 Task: Create in the project ByteTech and in the Backlog issue 'Implement a new cloud-based payroll management system for a company with advanced payroll processing and reporting features' a child issue 'Kubernetes cluster network reliability remediation and reporting', and assign it to team member softage.2@softage.net. Create in the project ByteTech and in the Backlog issue 'Integrate a new geolocation feature into an existing mobile application to enhance user experience and personalization' a child issue 'Integration with compliance audit software', and assign it to team member softage.3@softage.net
Action: Mouse moved to (82, 185)
Screenshot: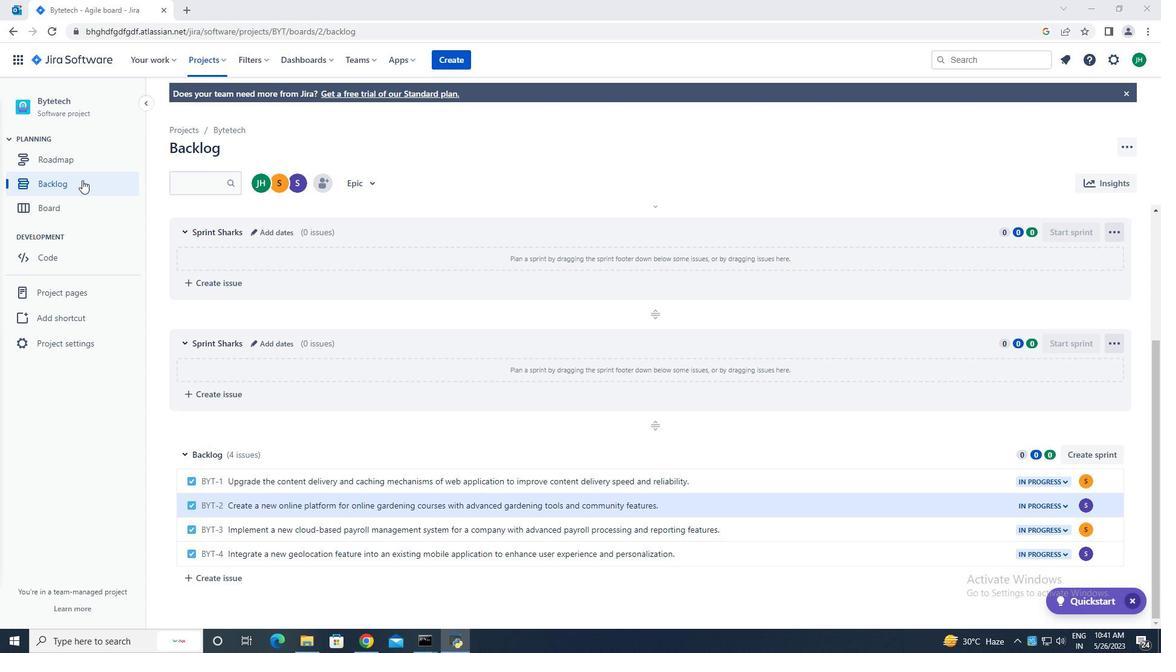 
Action: Mouse pressed left at (82, 185)
Screenshot: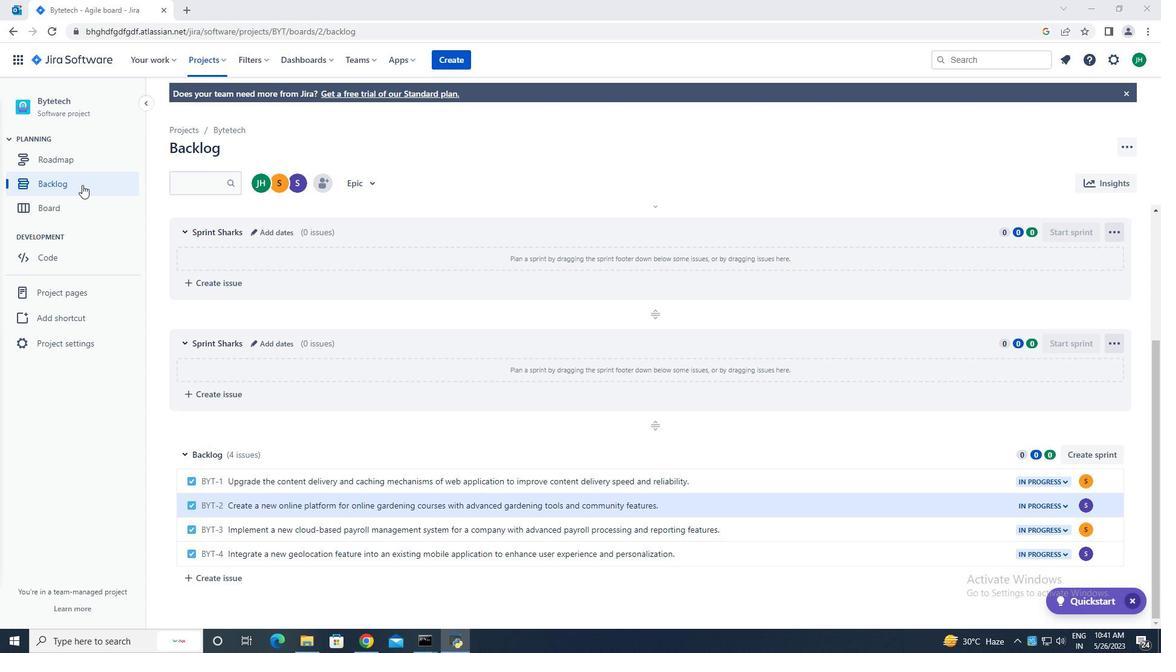 
Action: Mouse moved to (500, 420)
Screenshot: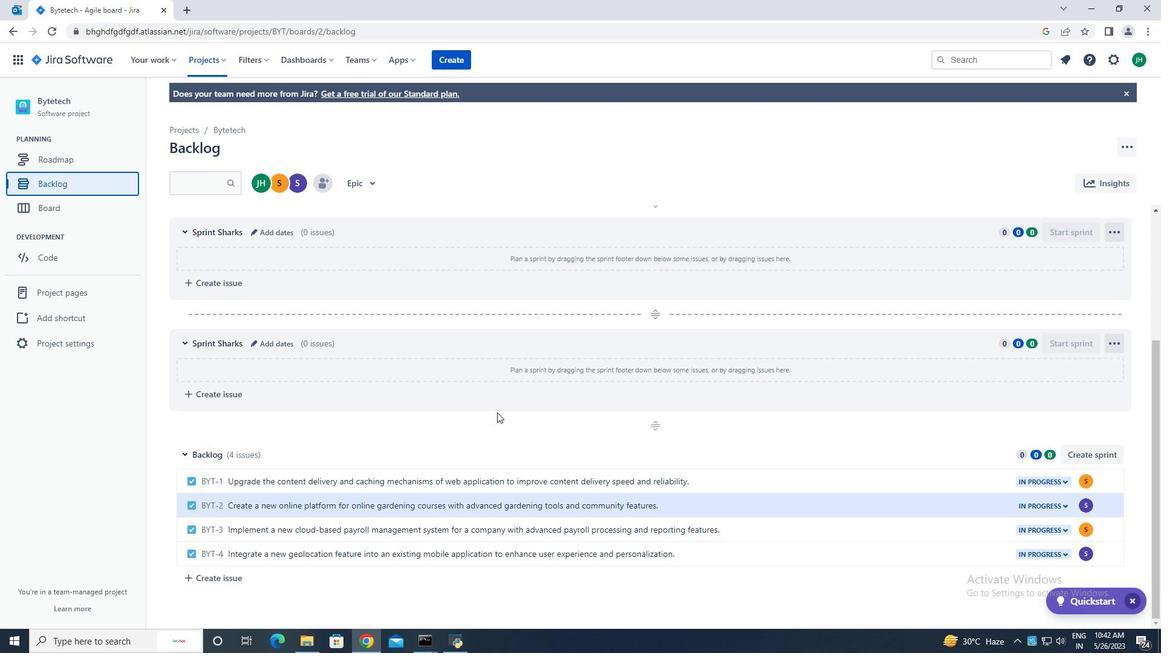 
Action: Mouse scrolled (500, 419) with delta (0, 0)
Screenshot: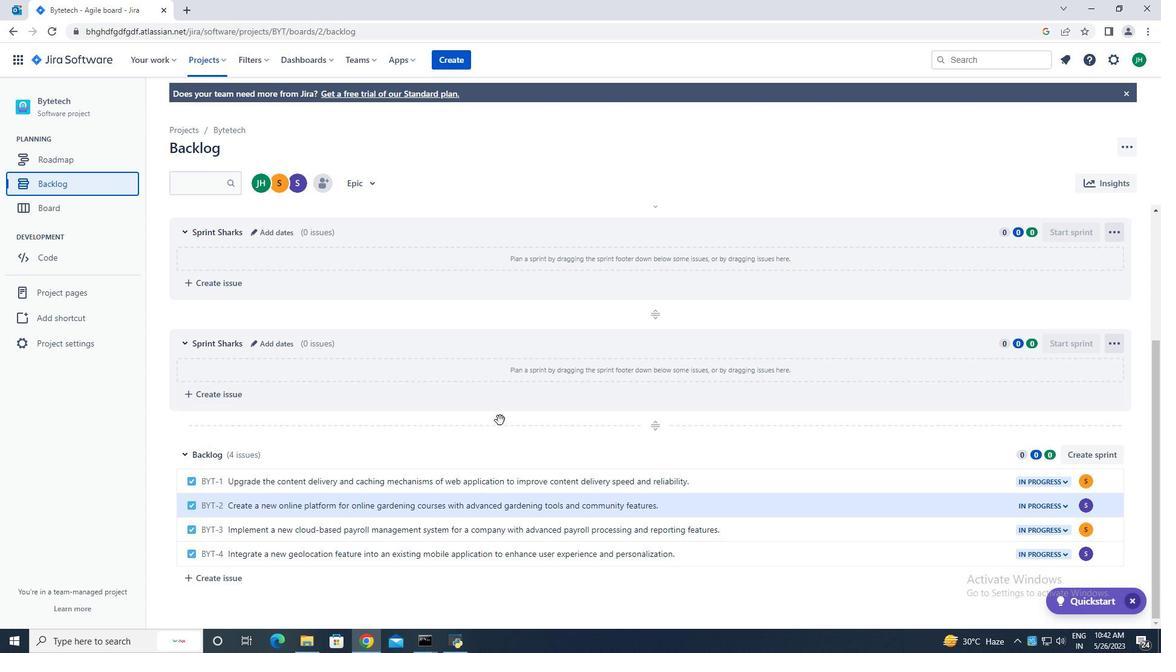 
Action: Mouse moved to (500, 420)
Screenshot: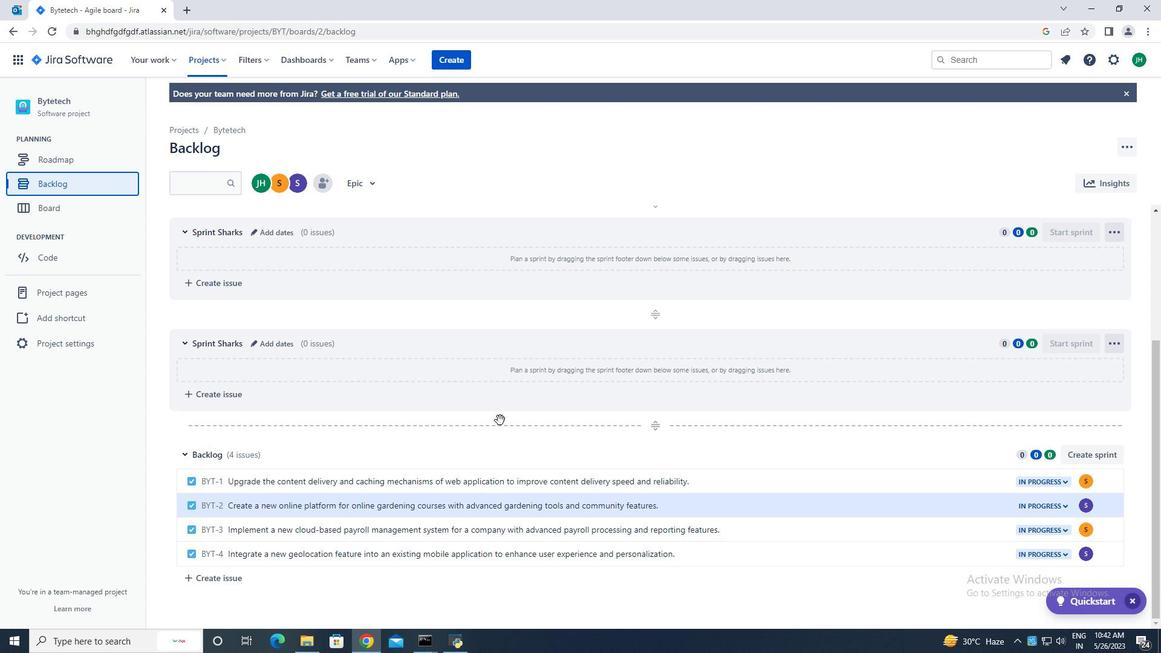 
Action: Mouse scrolled (500, 419) with delta (0, 0)
Screenshot: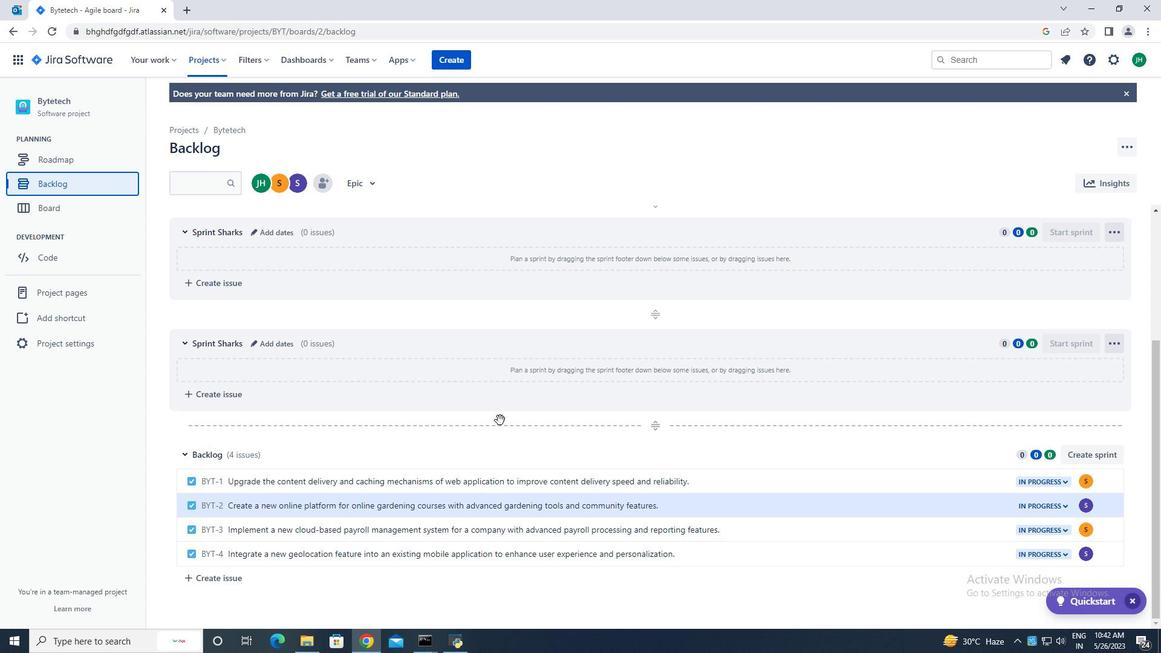 
Action: Mouse moved to (499, 420)
Screenshot: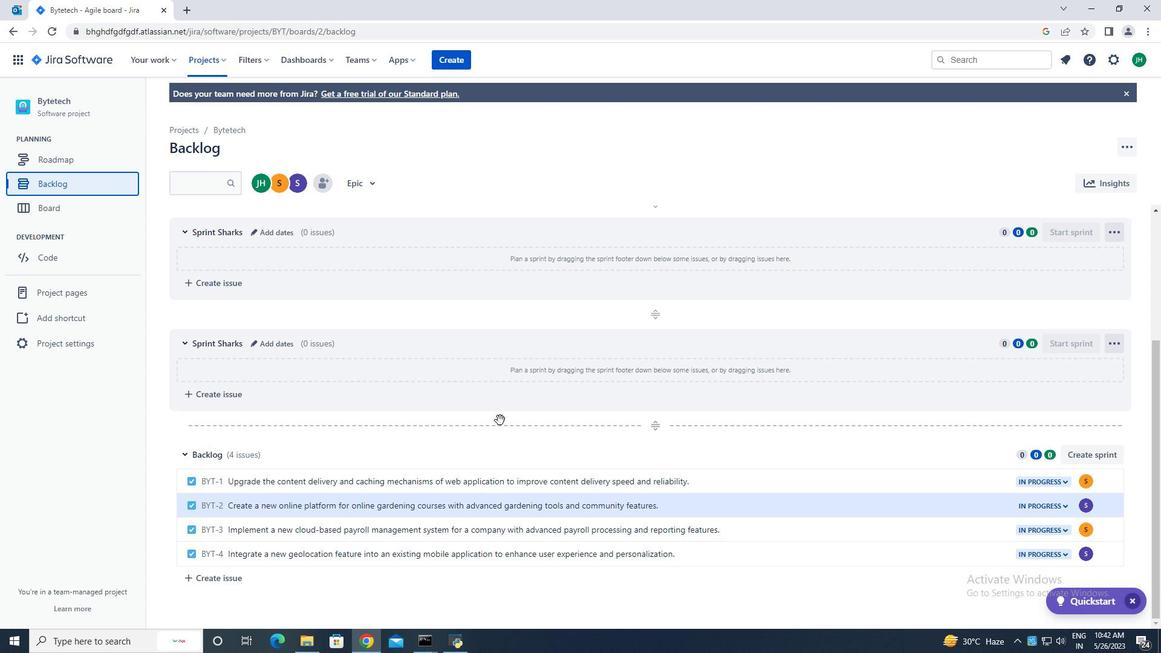
Action: Mouse scrolled (500, 419) with delta (0, 0)
Screenshot: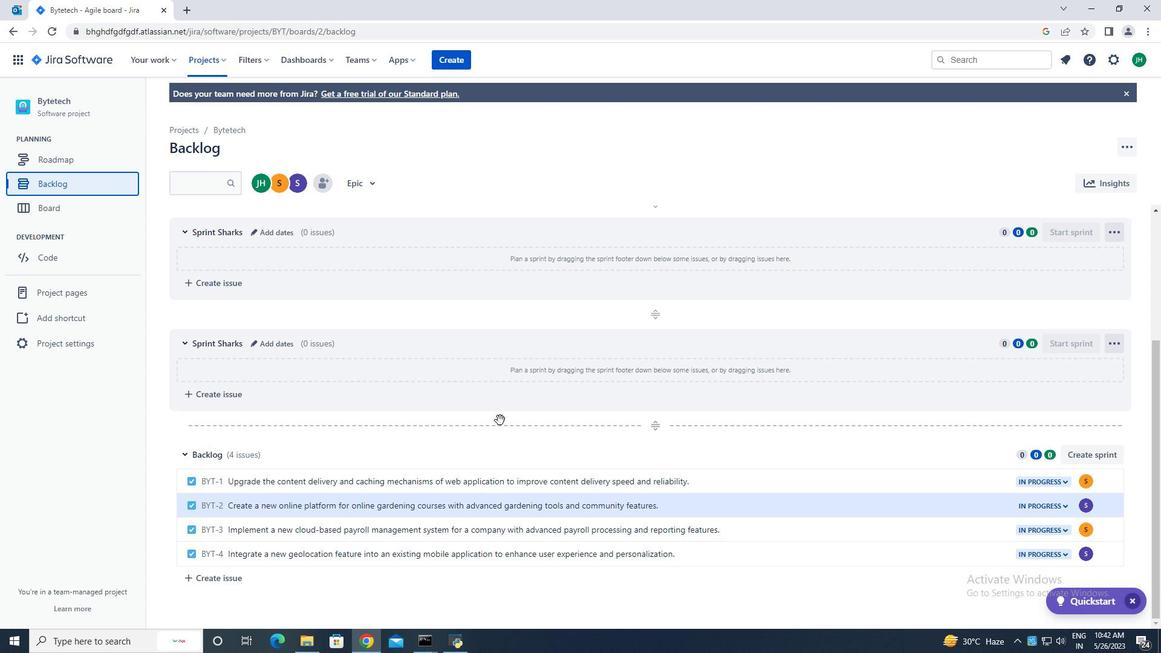 
Action: Mouse moved to (499, 420)
Screenshot: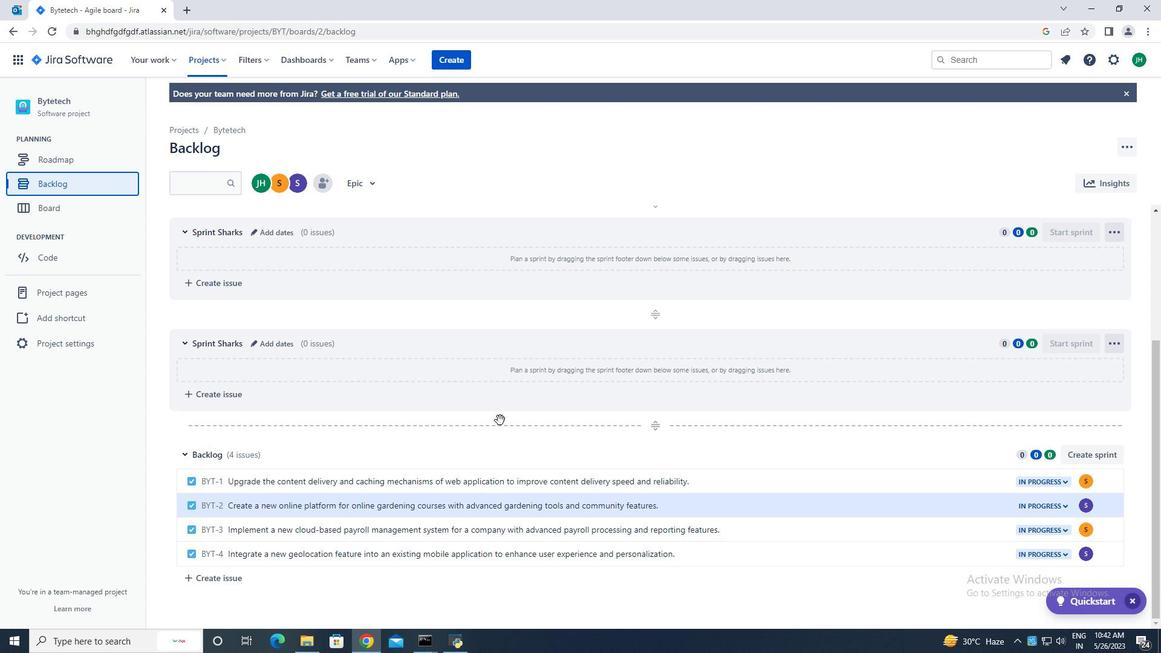 
Action: Mouse scrolled (499, 419) with delta (0, 0)
Screenshot: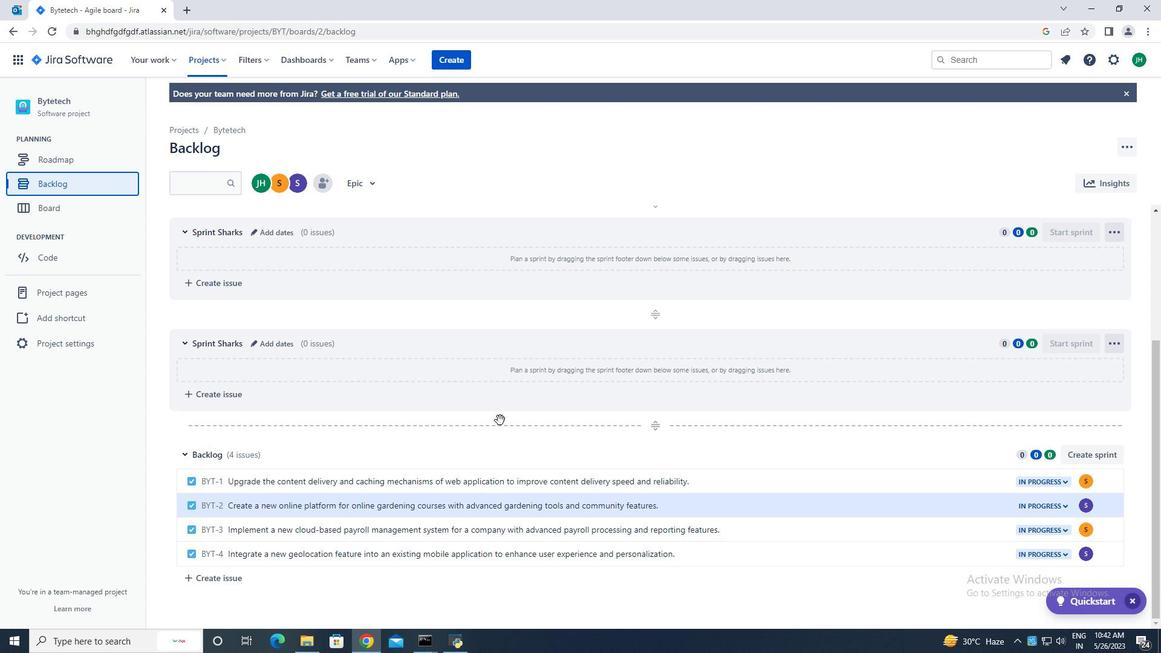 
Action: Mouse moved to (499, 420)
Screenshot: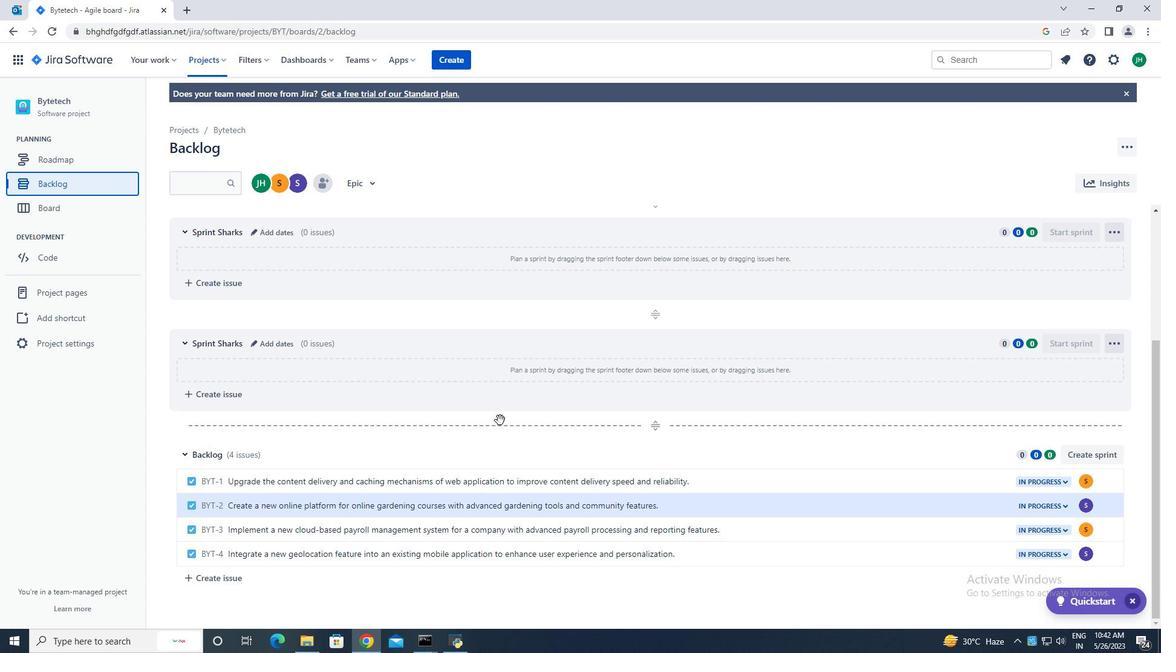 
Action: Mouse scrolled (499, 419) with delta (0, 0)
Screenshot: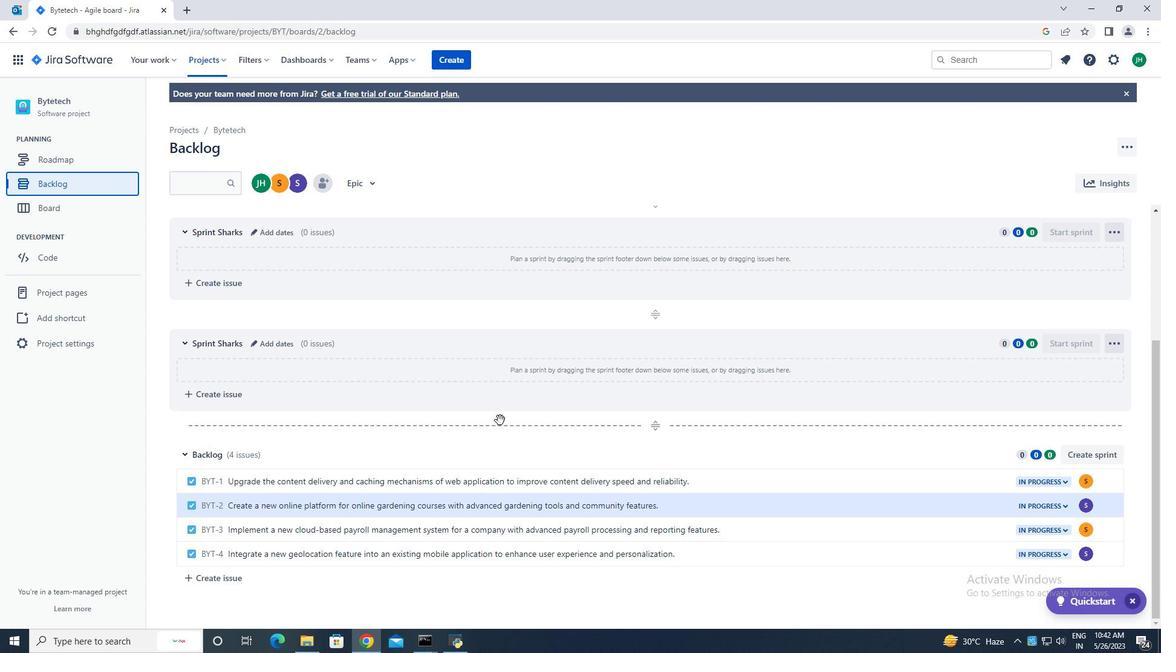 
Action: Mouse moved to (330, 450)
Screenshot: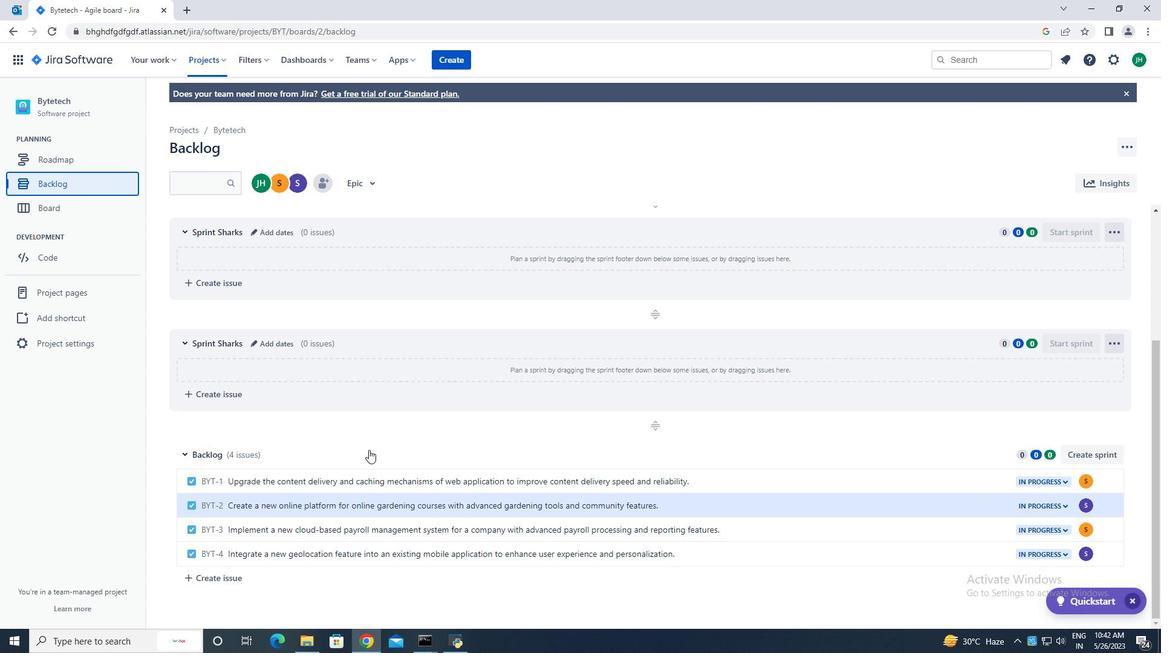 
Action: Mouse scrolled (330, 450) with delta (0, 0)
Screenshot: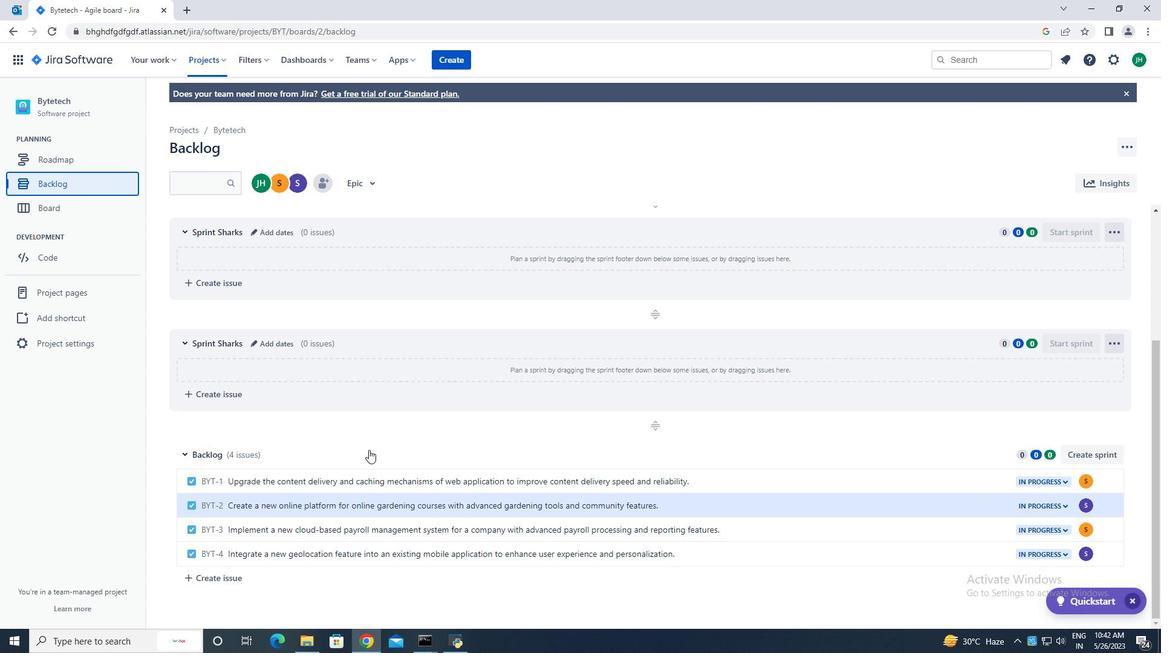 
Action: Mouse scrolled (330, 450) with delta (0, 0)
Screenshot: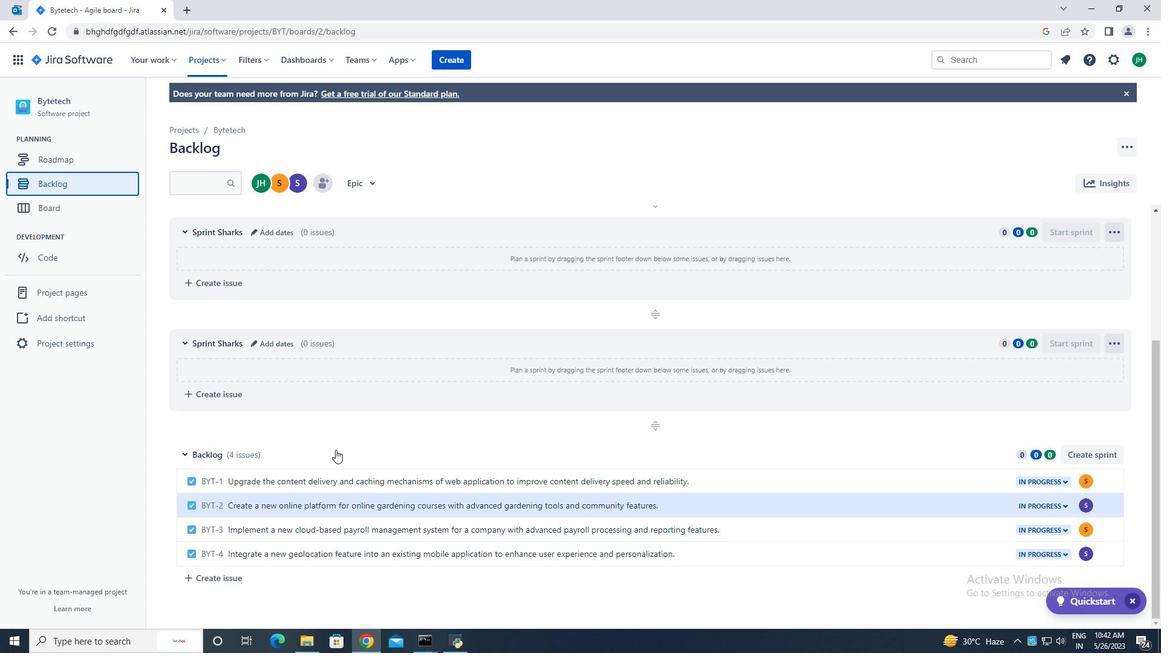 
Action: Mouse scrolled (330, 450) with delta (0, 0)
Screenshot: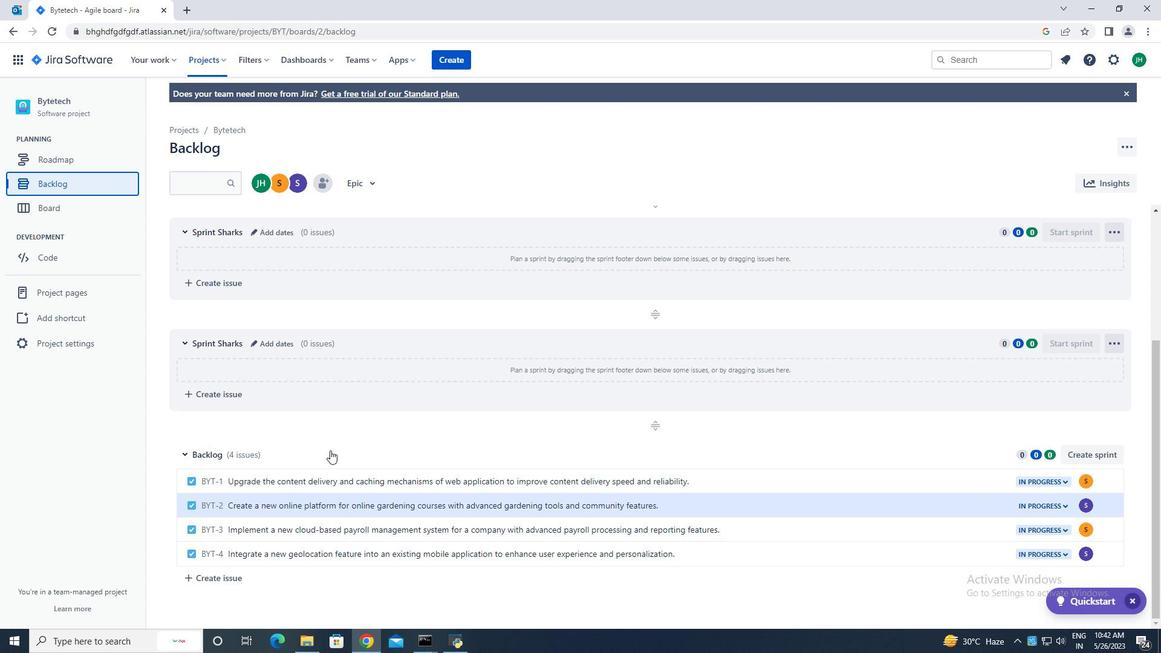 
Action: Mouse scrolled (330, 450) with delta (0, 0)
Screenshot: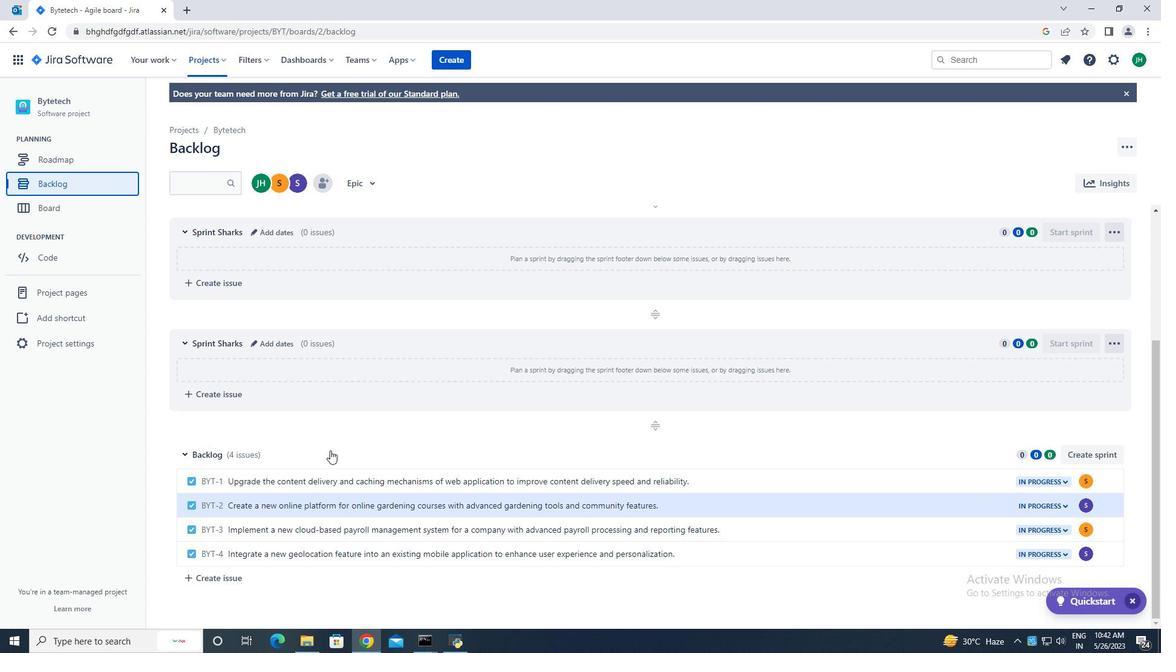 
Action: Mouse scrolled (330, 450) with delta (0, 0)
Screenshot: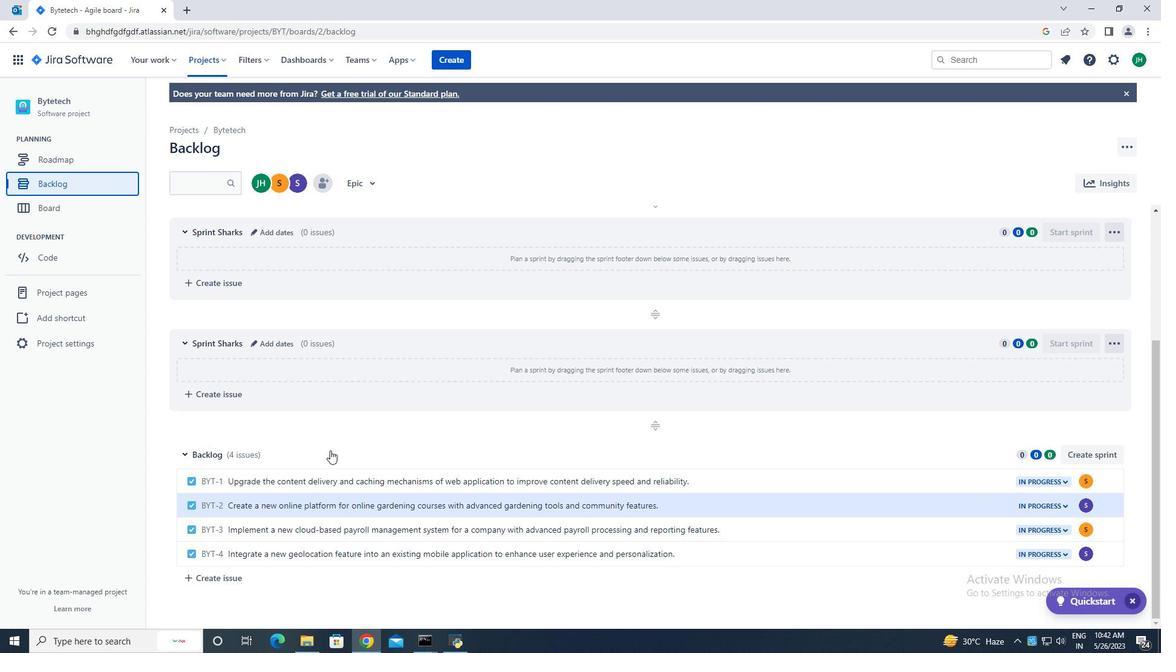 
Action: Mouse moved to (330, 445)
Screenshot: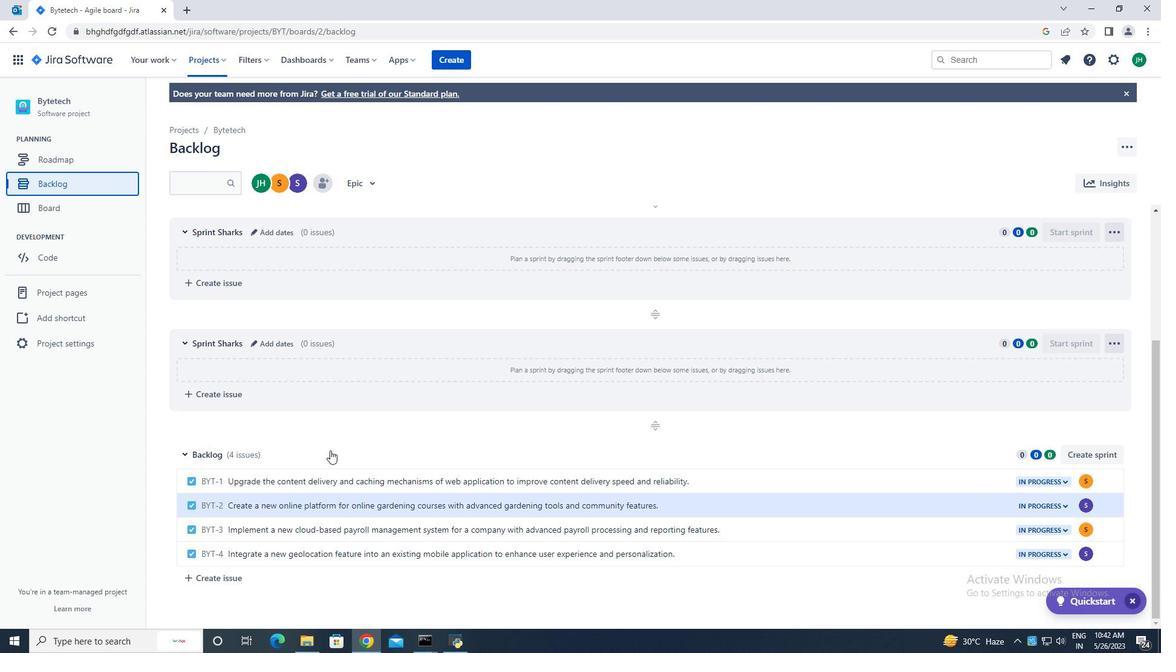 
Action: Mouse scrolled (330, 445) with delta (0, 0)
Screenshot: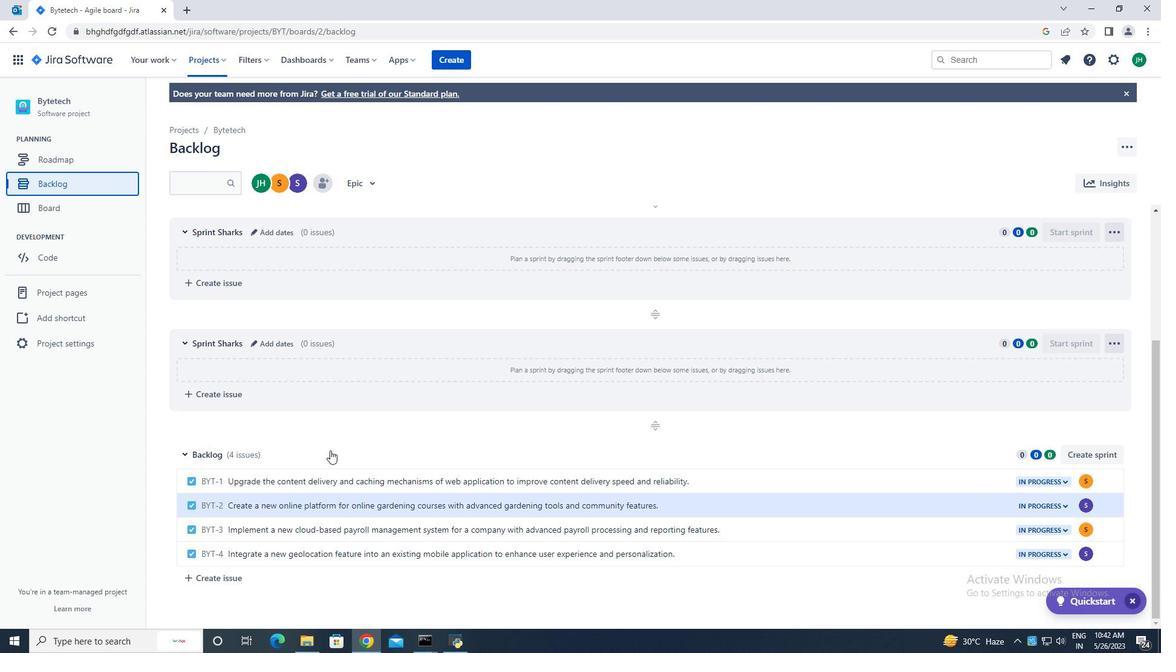 
Action: Mouse scrolled (330, 445) with delta (0, 0)
Screenshot: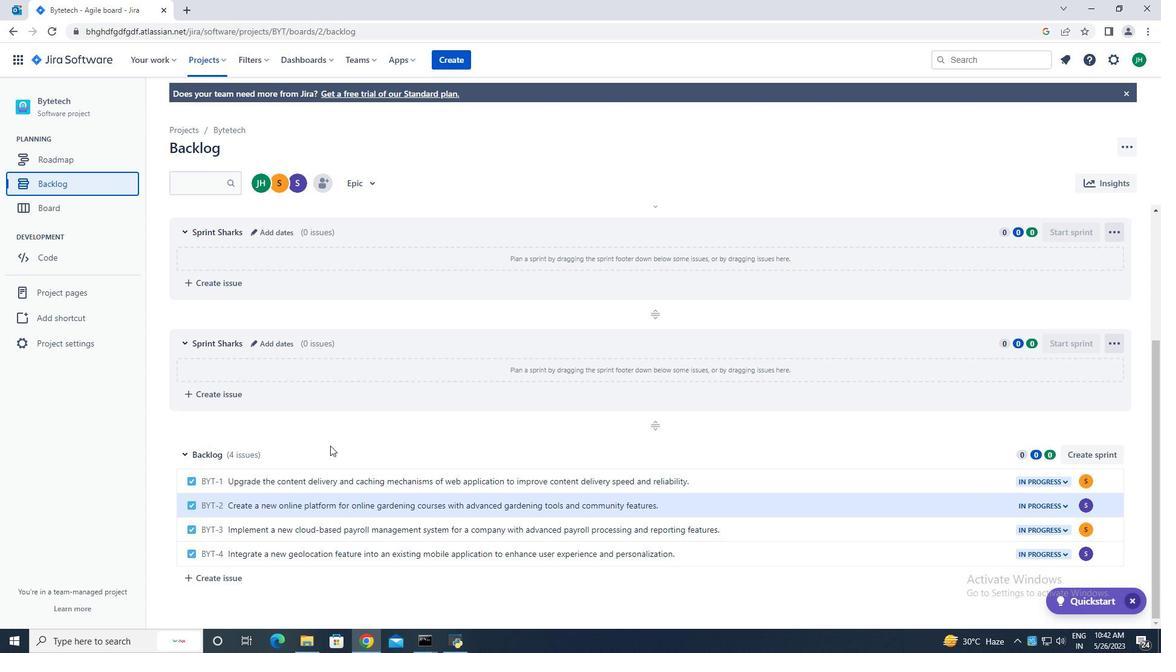 
Action: Mouse scrolled (330, 445) with delta (0, 0)
Screenshot: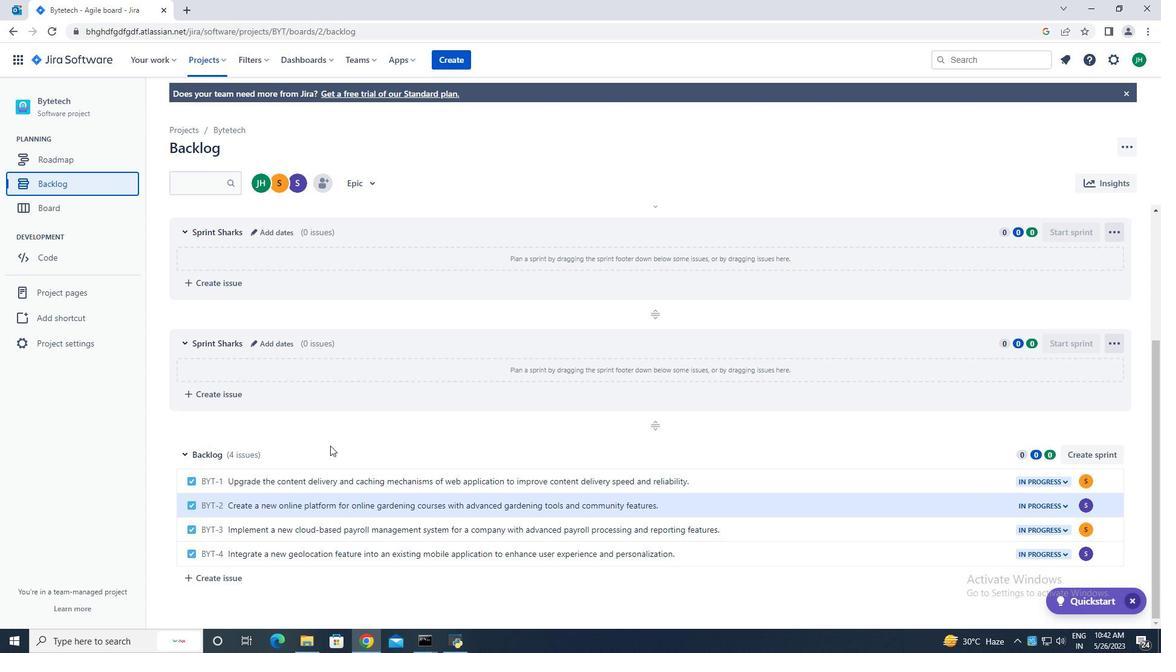 
Action: Mouse scrolled (330, 445) with delta (0, 0)
Screenshot: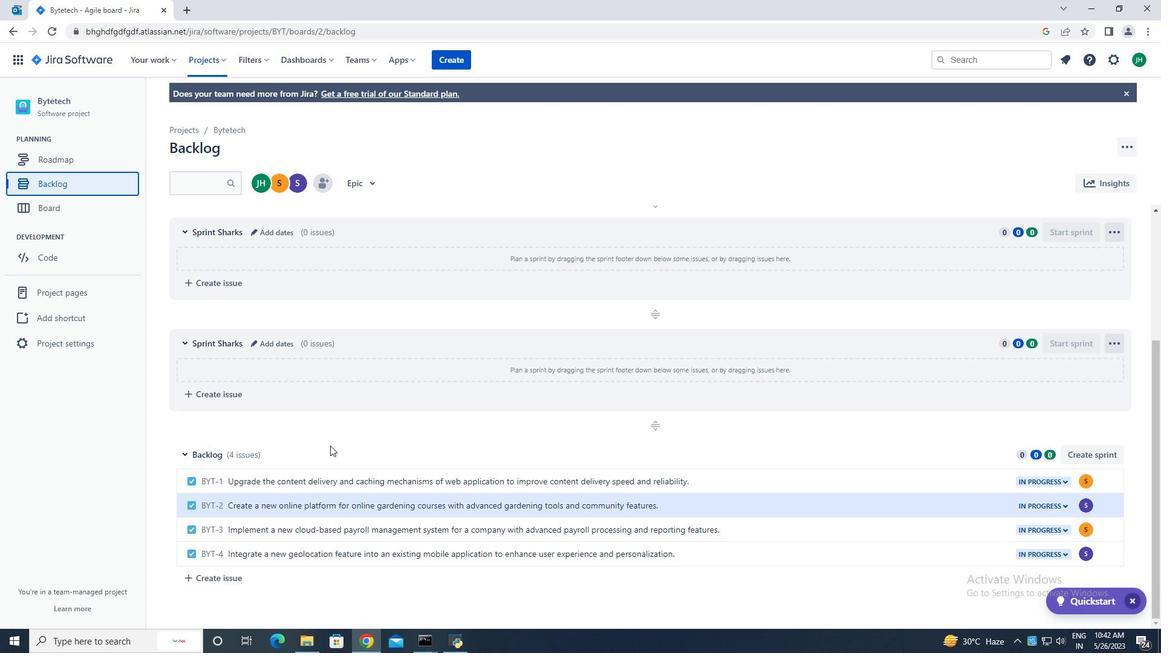 
Action: Mouse moved to (959, 531)
Screenshot: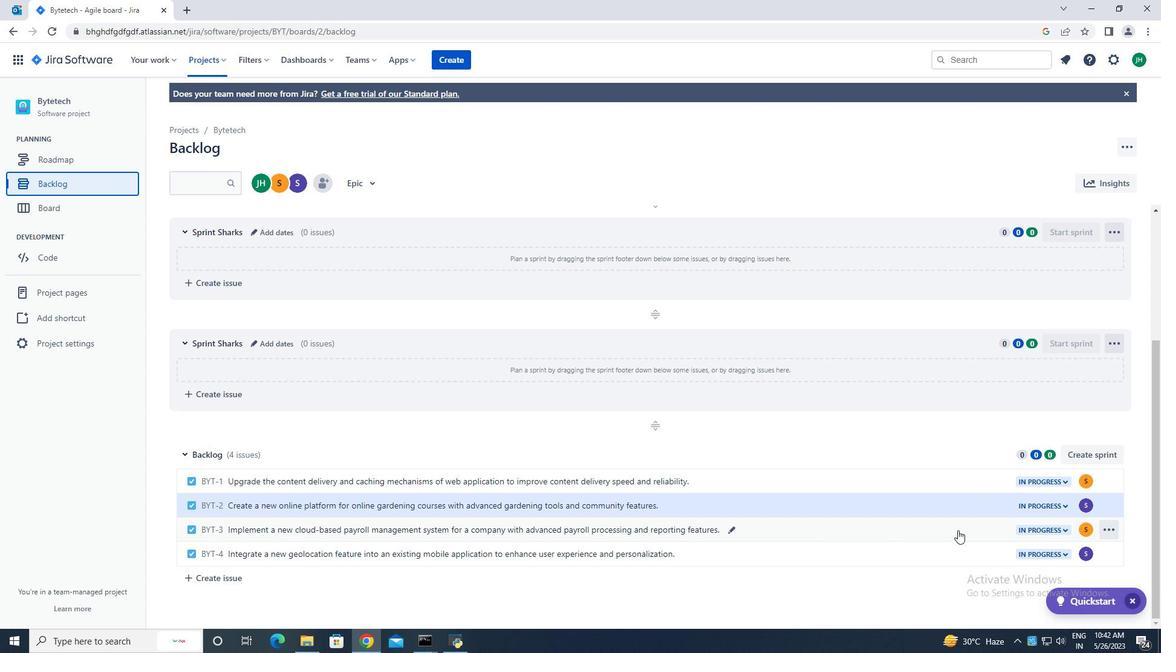 
Action: Mouse pressed left at (959, 531)
Screenshot: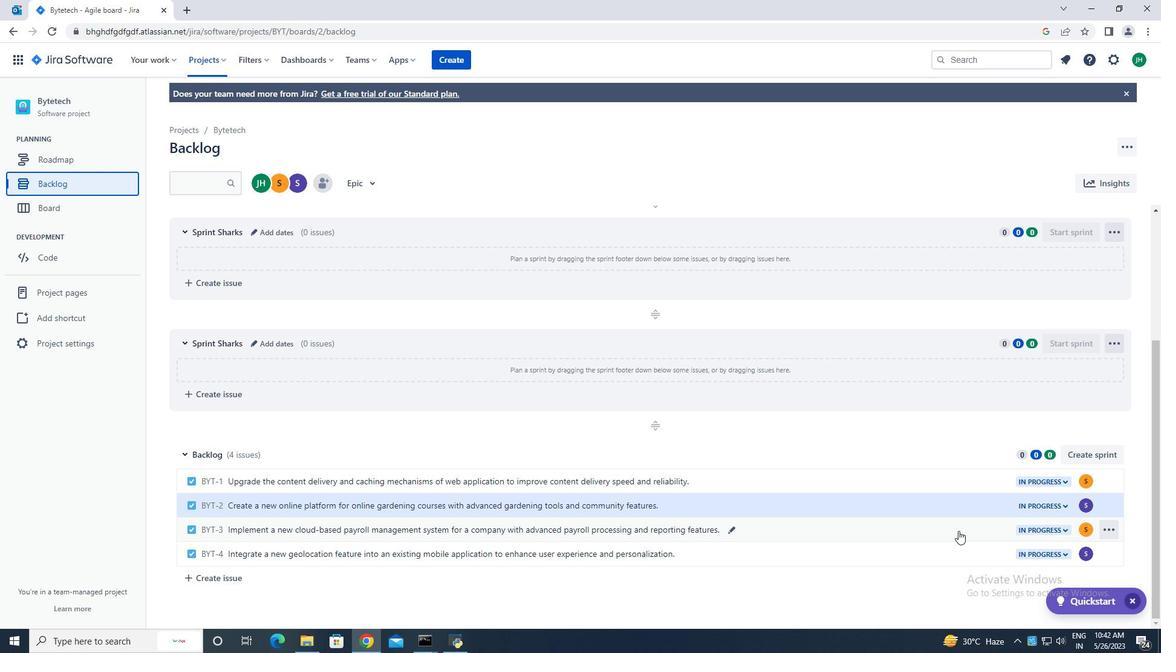 
Action: Mouse moved to (952, 323)
Screenshot: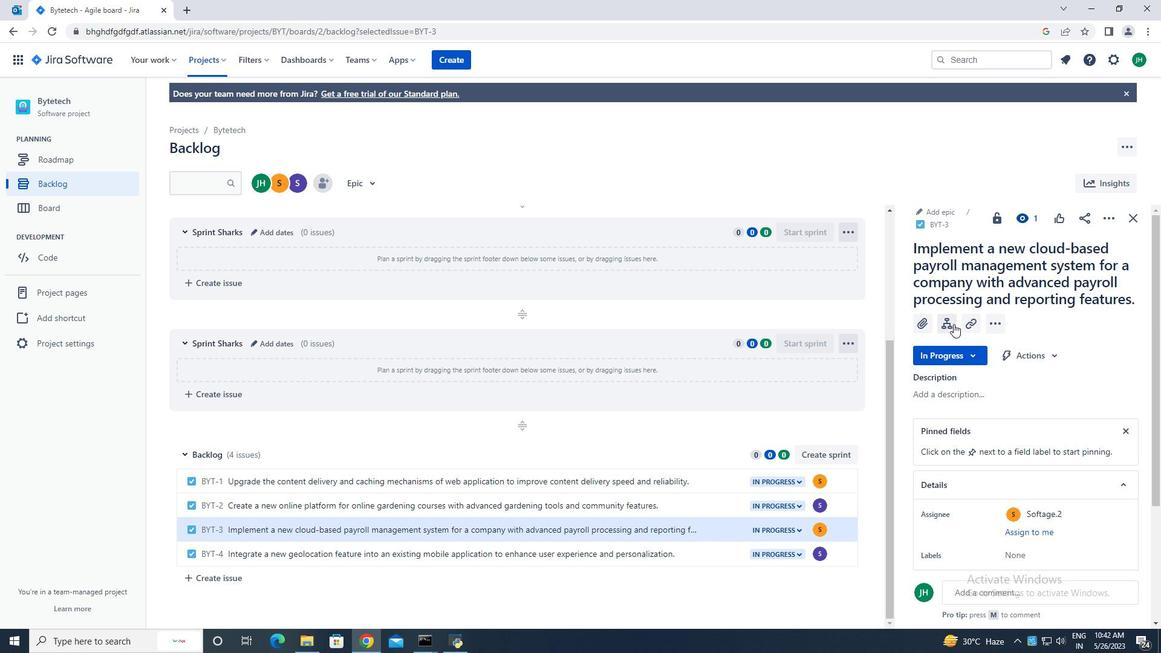 
Action: Mouse pressed left at (952, 323)
Screenshot: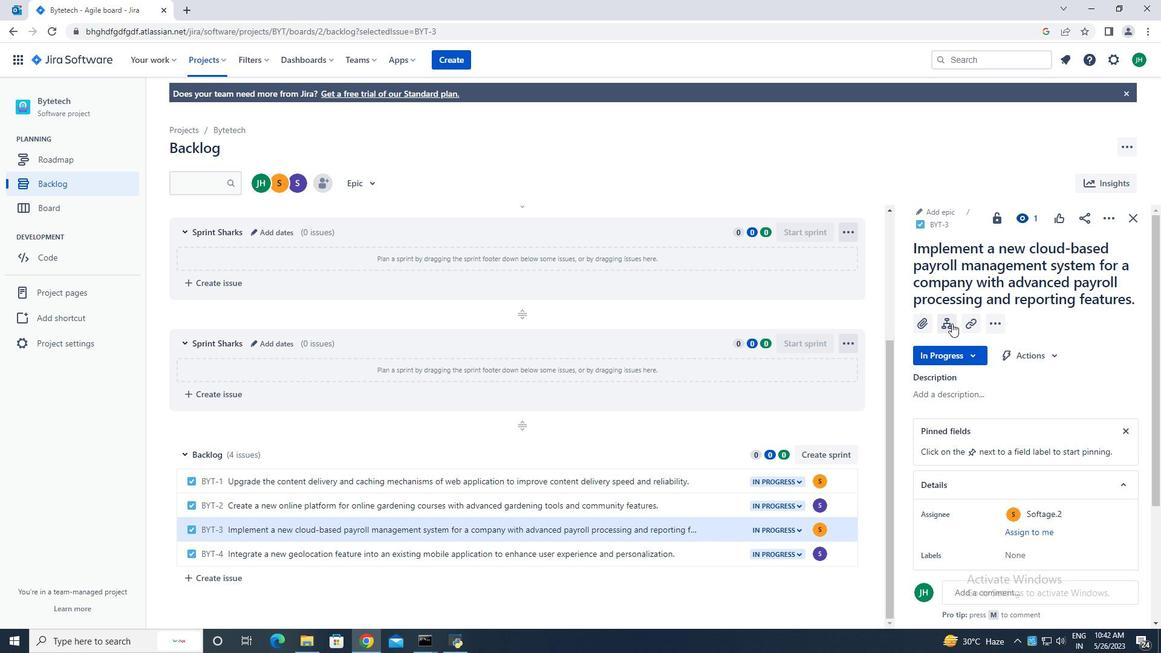 
Action: Mouse moved to (960, 407)
Screenshot: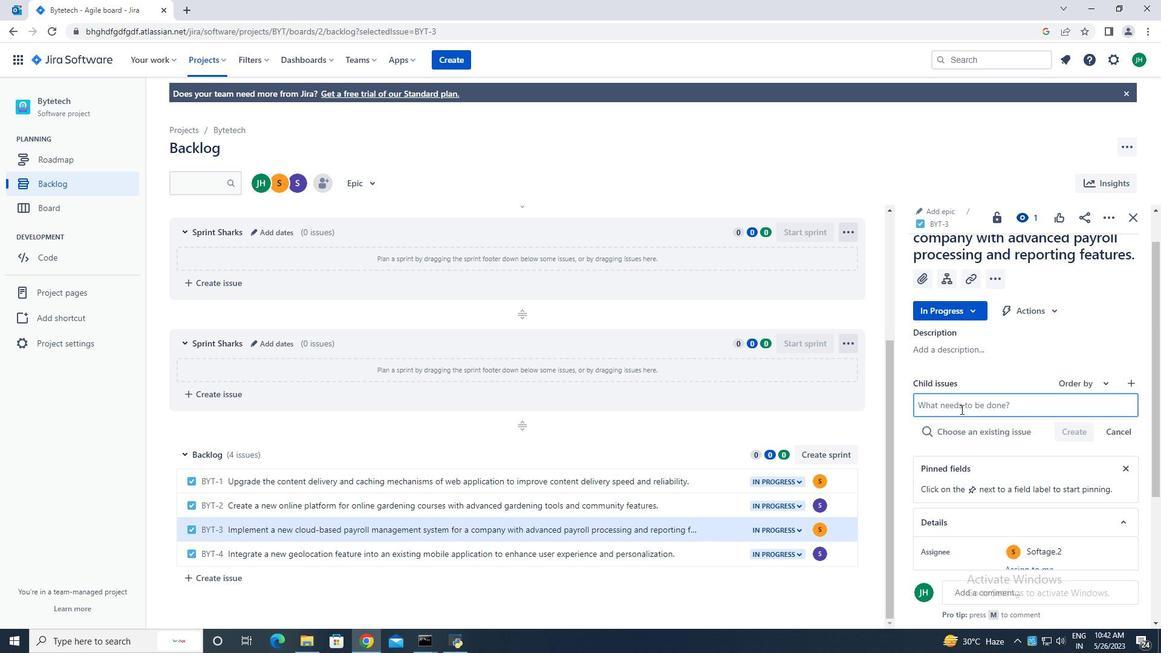 
Action: Mouse pressed left at (960, 407)
Screenshot: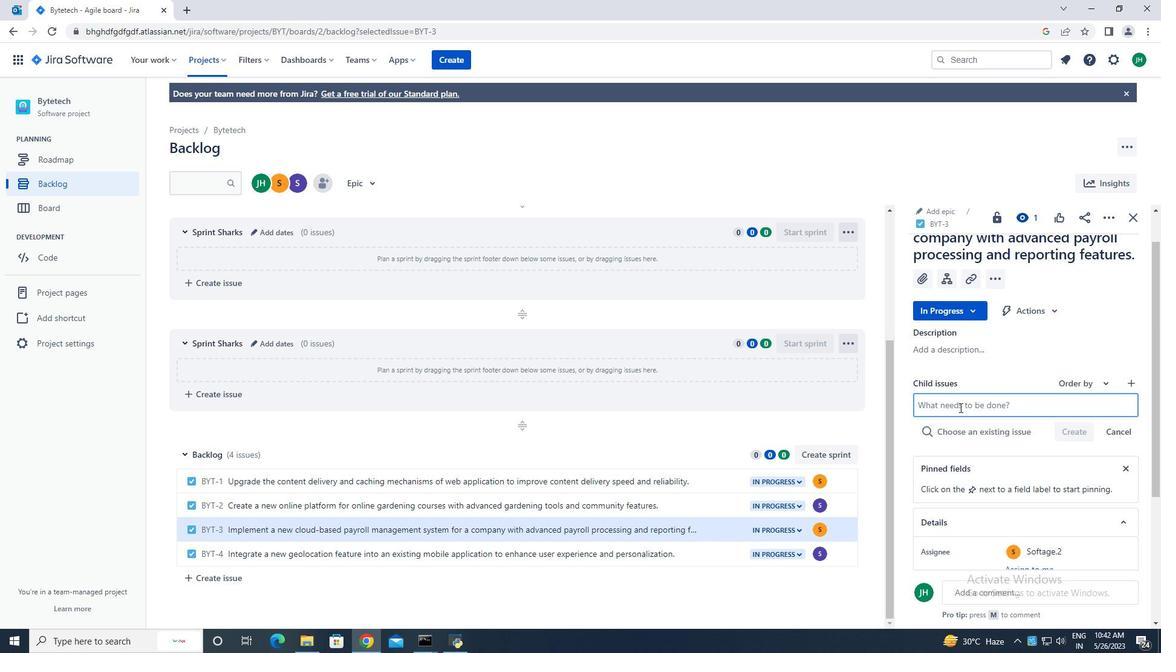 
Action: Mouse moved to (959, 407)
Screenshot: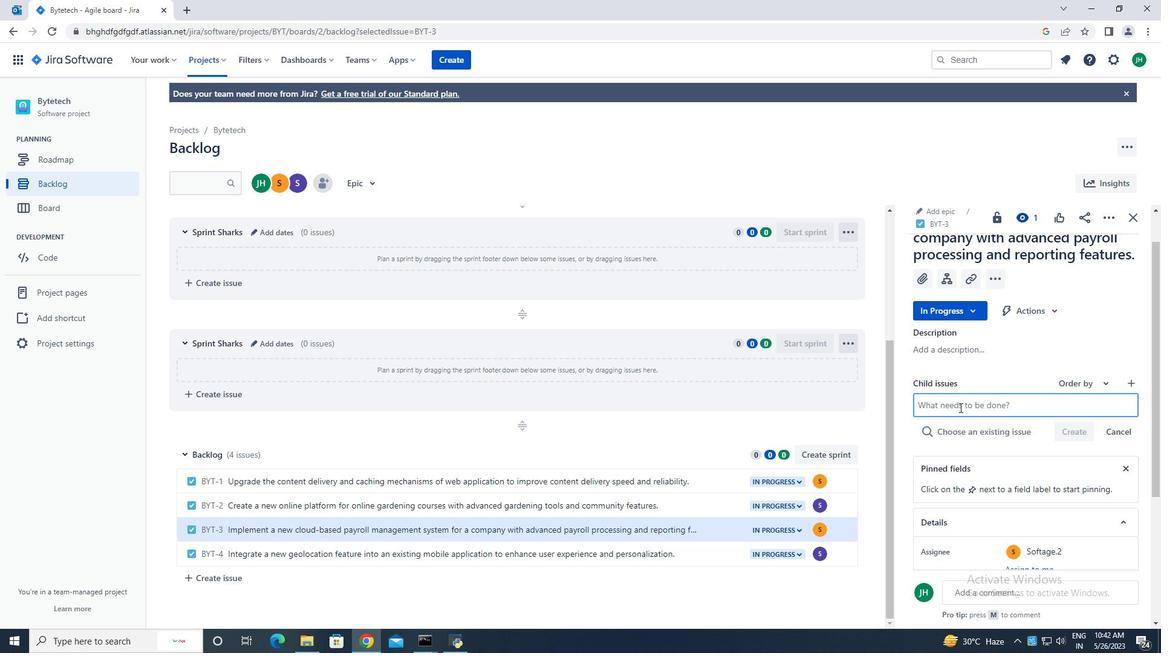 
Action: Key pressed <Key.caps_lock>K<Key.caps_lock>urber<Key.backspace><Key.backspace><Key.backspace><Key.backspace>bernetes<Key.space>cluster<Key.space>network<Key.space>reliability<Key.space>remediation<Key.space>and<Key.space>reporting.<Key.enter>
Screenshot: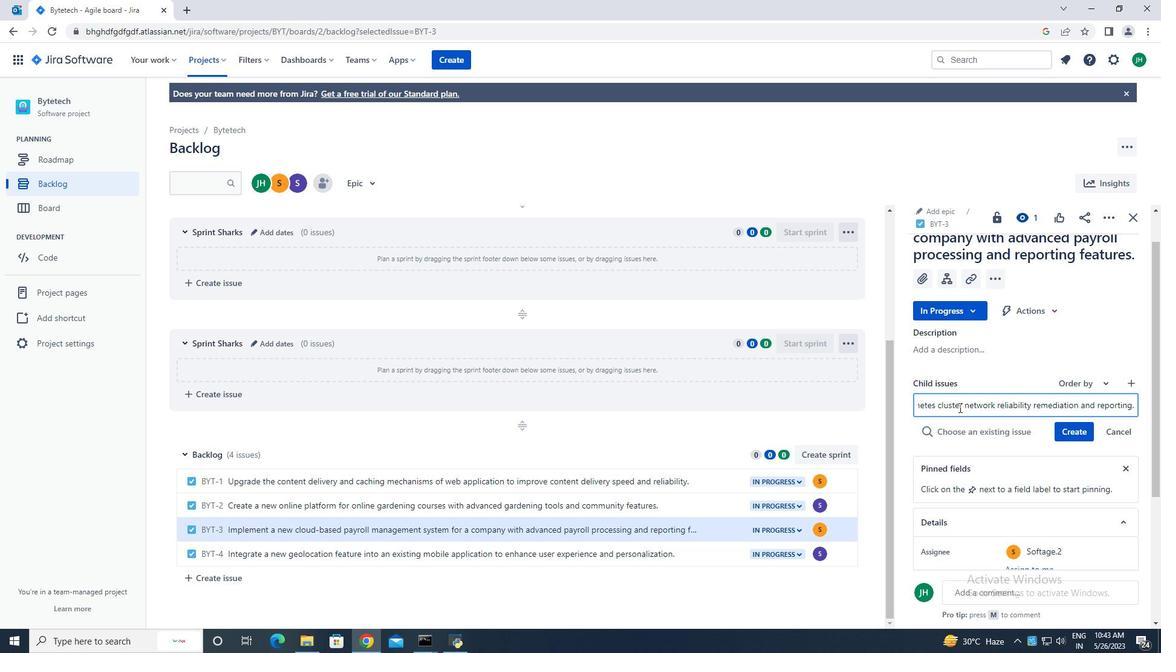 
Action: Mouse moved to (1086, 411)
Screenshot: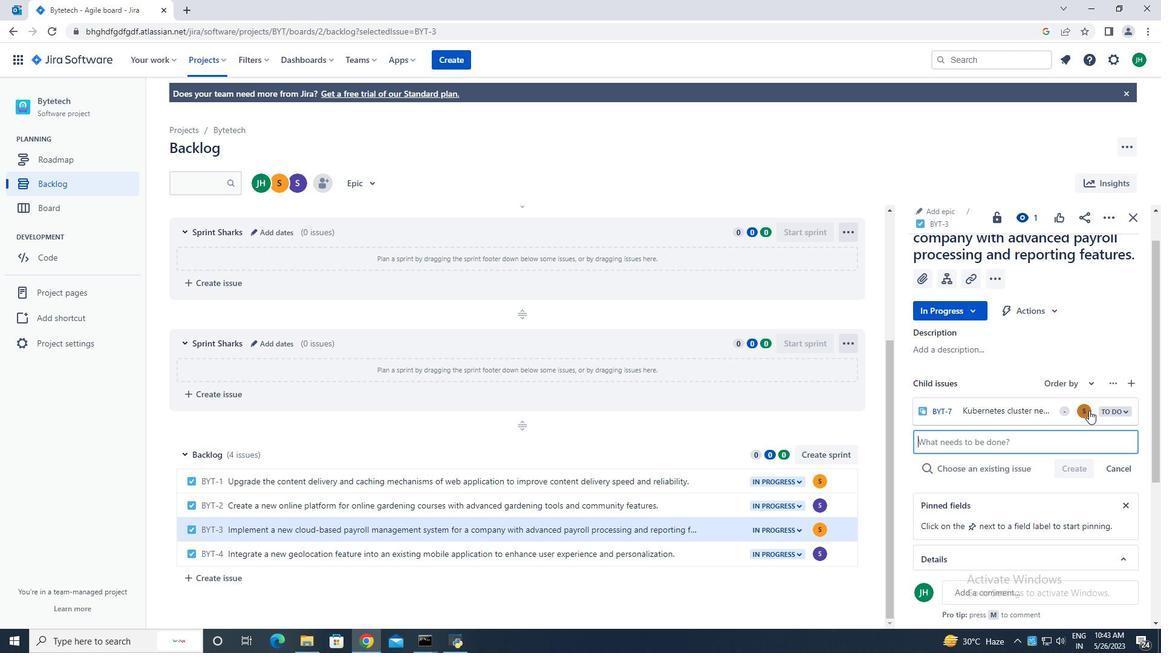 
Action: Mouse pressed left at (1086, 411)
Screenshot: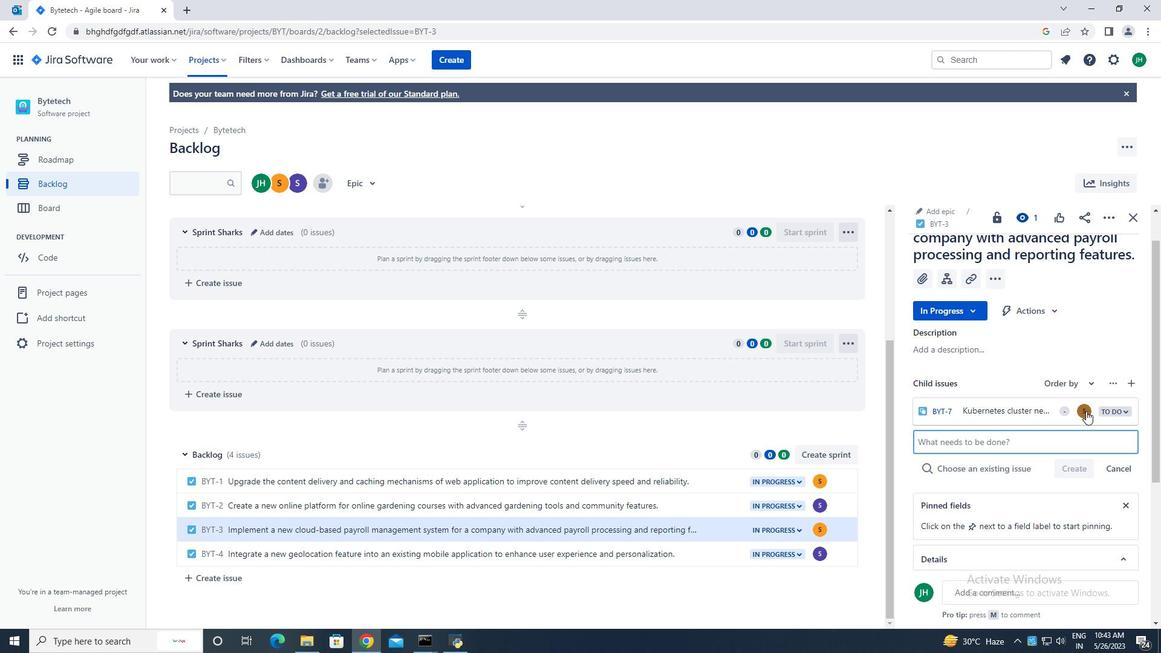 
Action: Mouse moved to (974, 350)
Screenshot: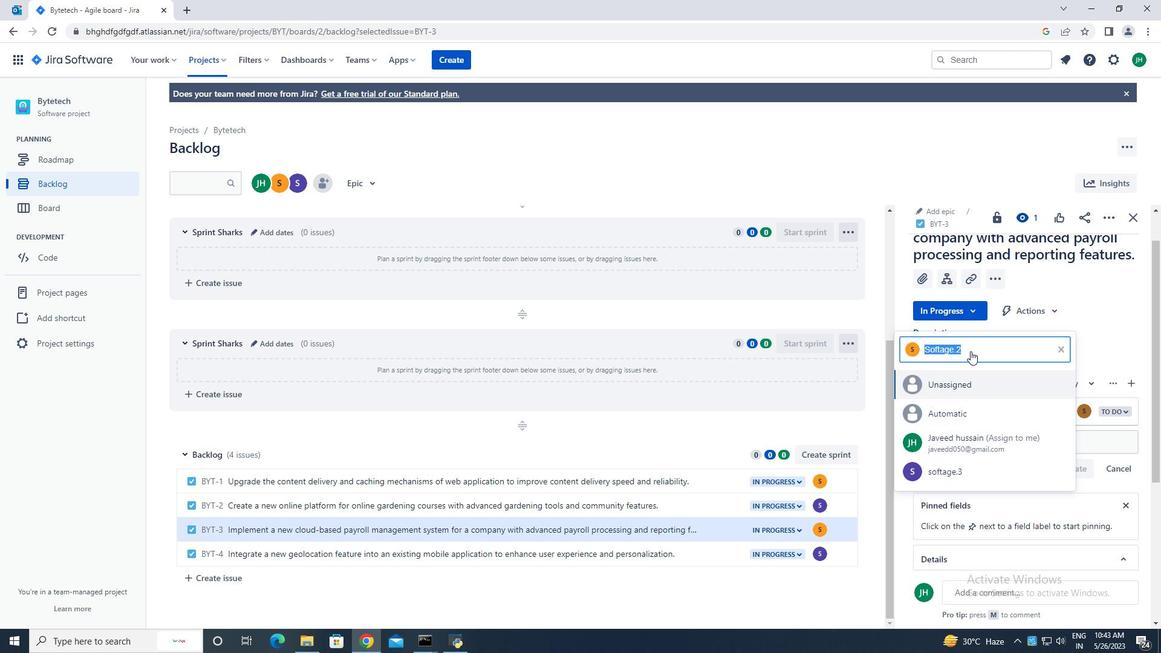 
Action: Key pressed softa
Screenshot: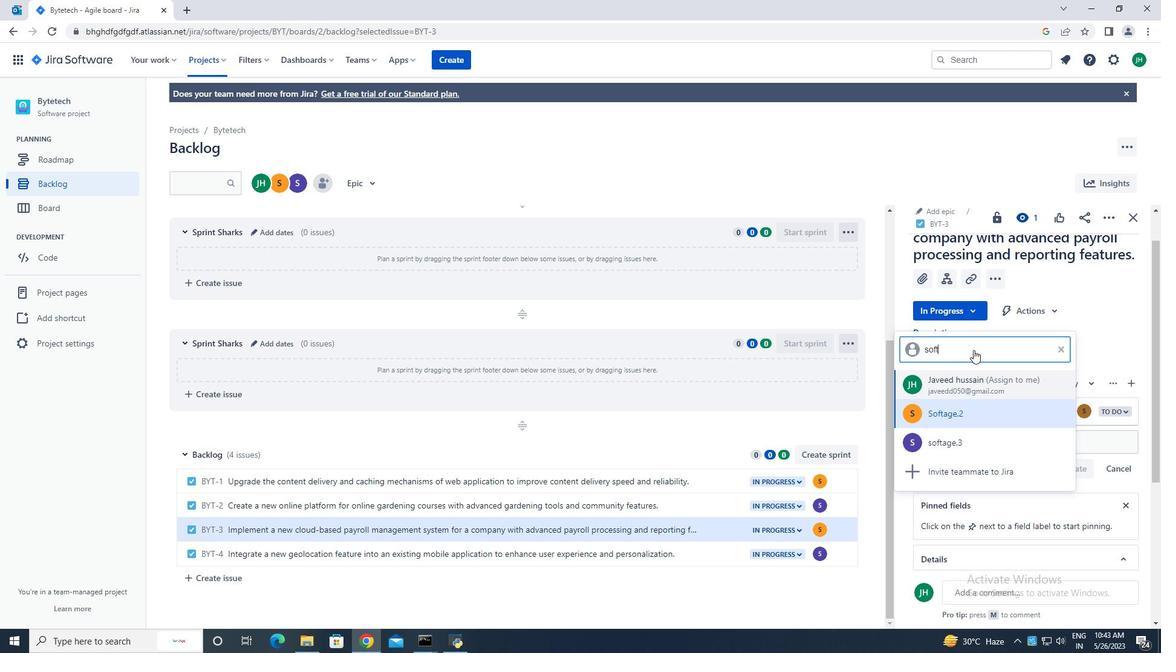 
Action: Mouse moved to (992, 399)
Screenshot: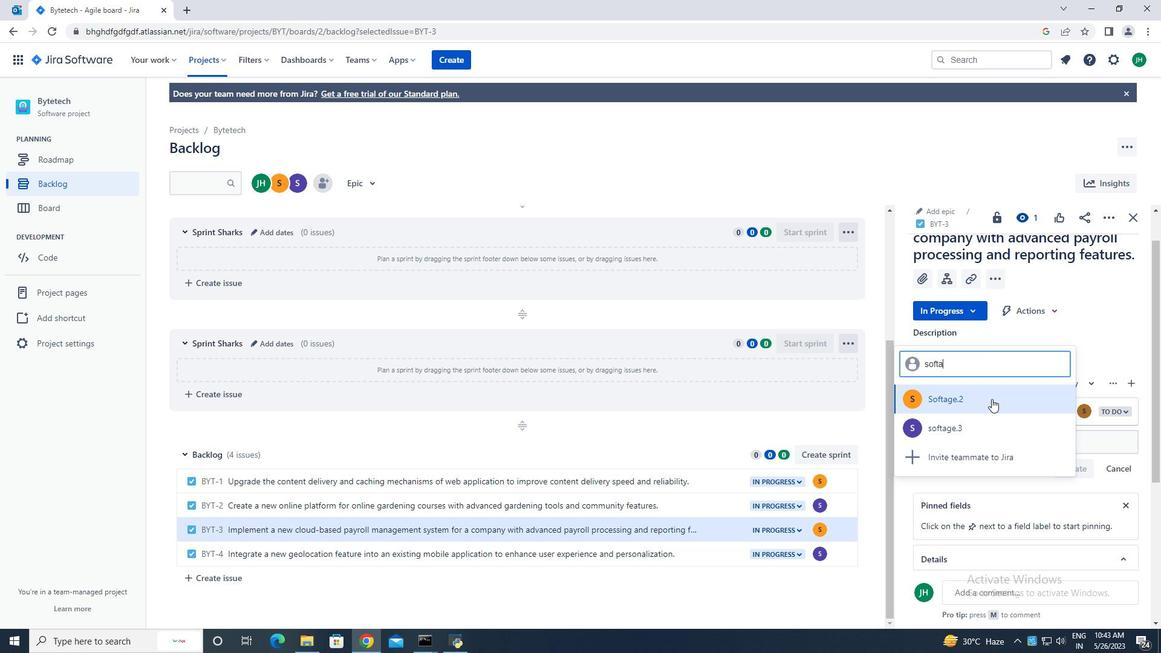 
Action: Mouse pressed left at (992, 399)
Screenshot: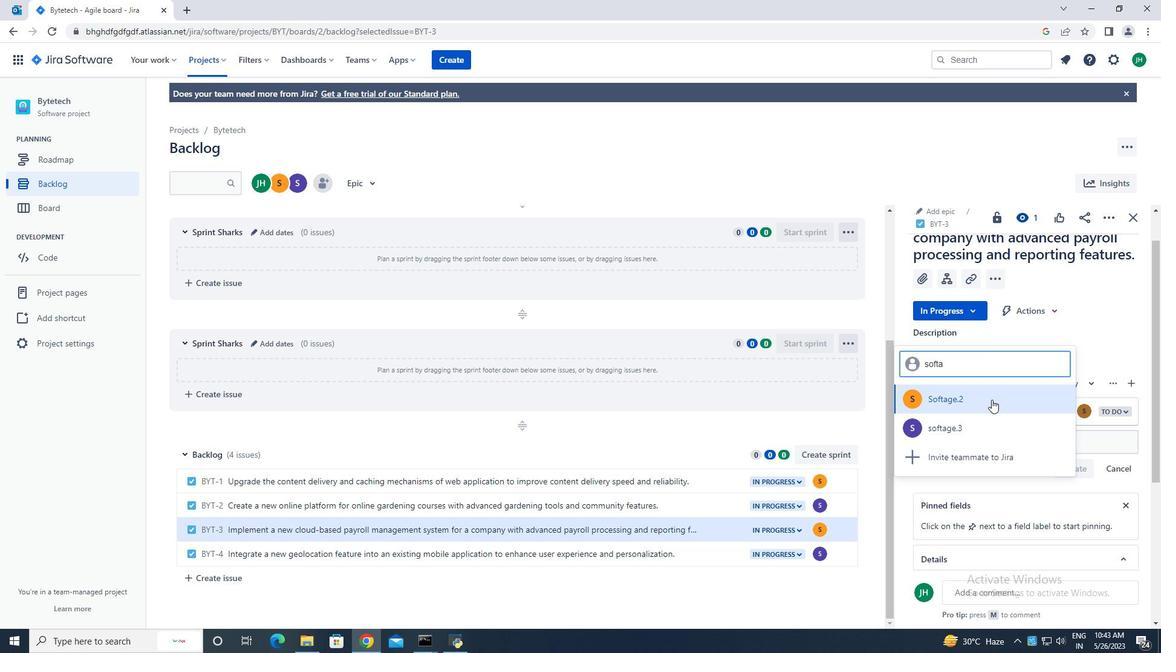 
Action: Mouse moved to (1133, 217)
Screenshot: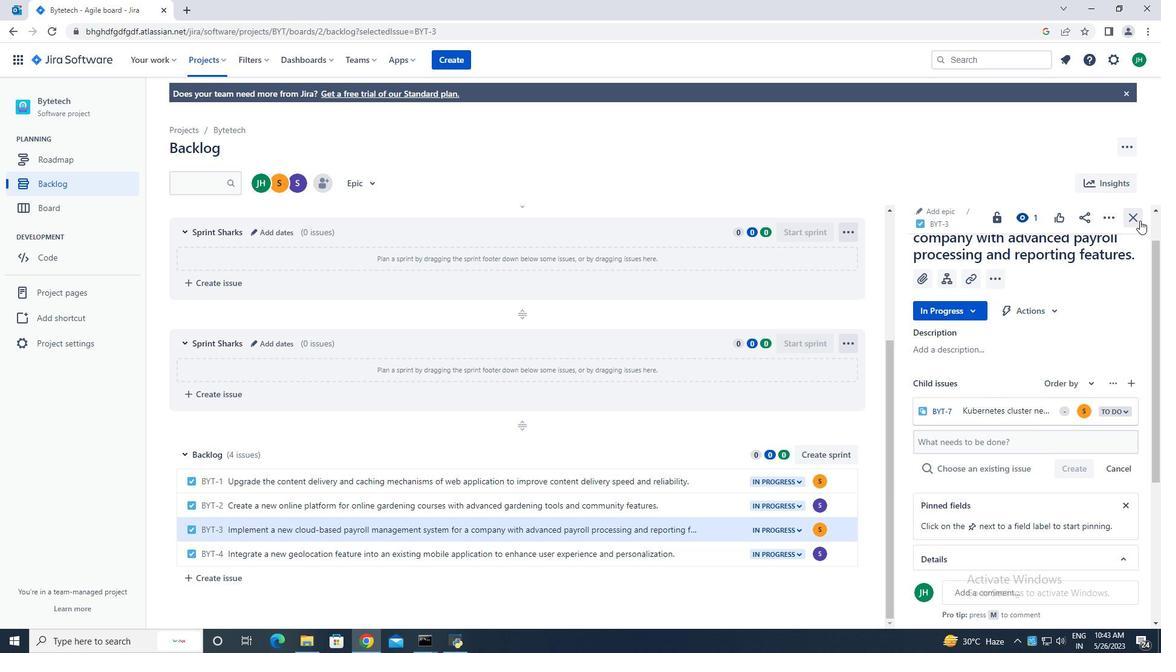 
Action: Mouse pressed left at (1133, 217)
Screenshot: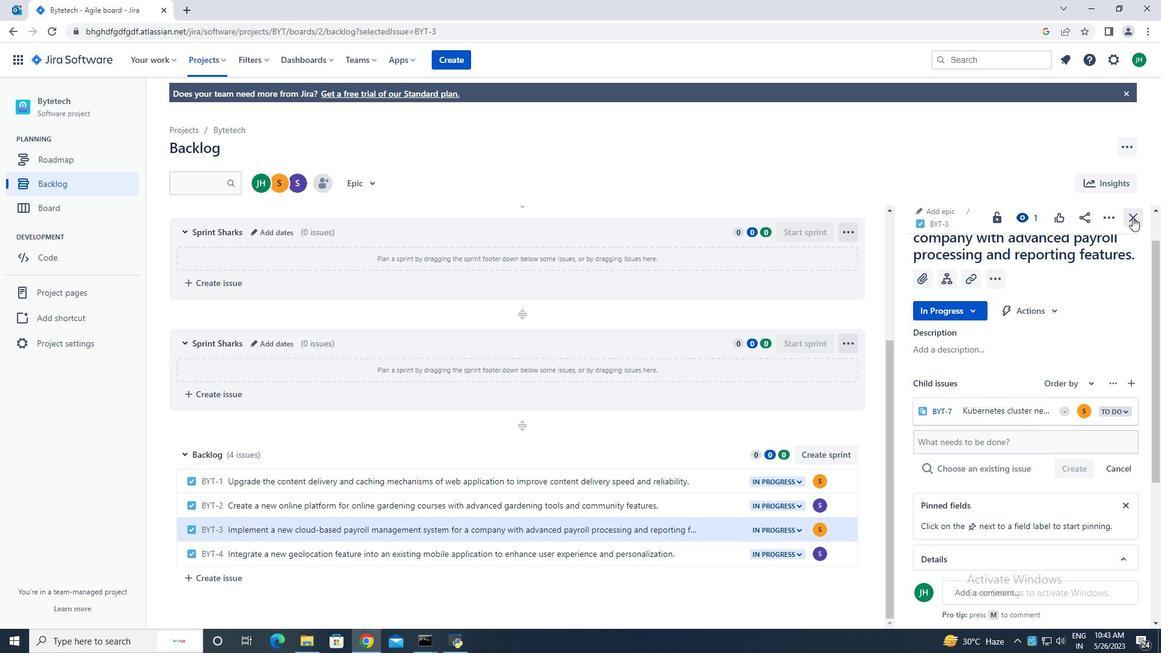 
Action: Mouse moved to (986, 556)
Screenshot: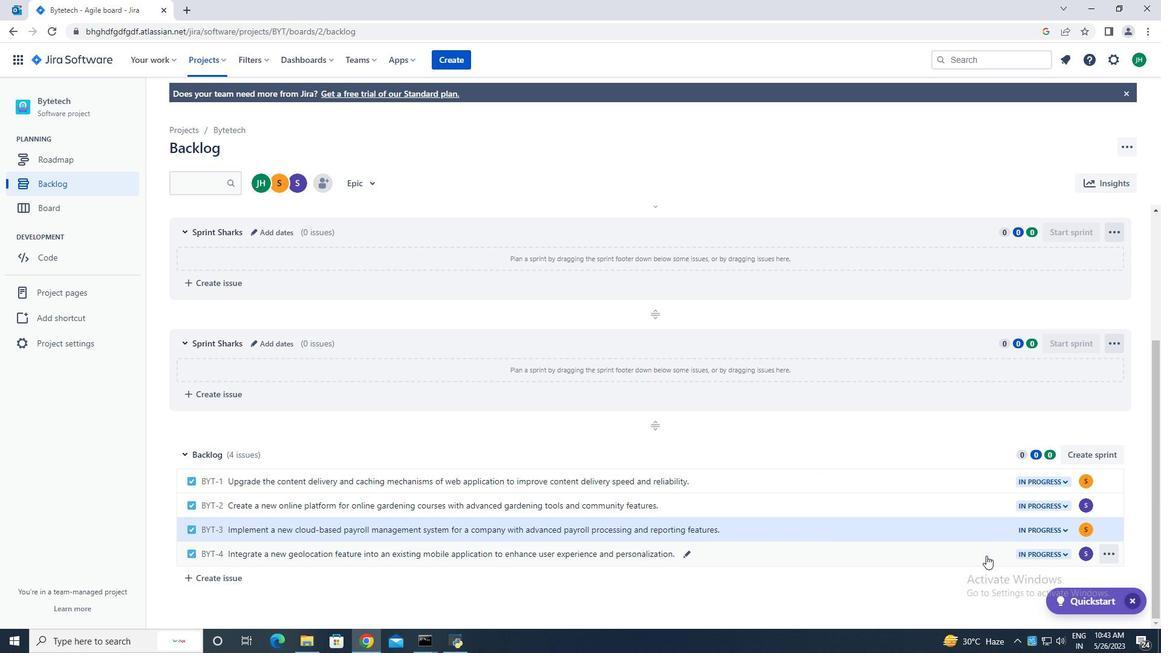 
Action: Mouse pressed left at (986, 556)
Screenshot: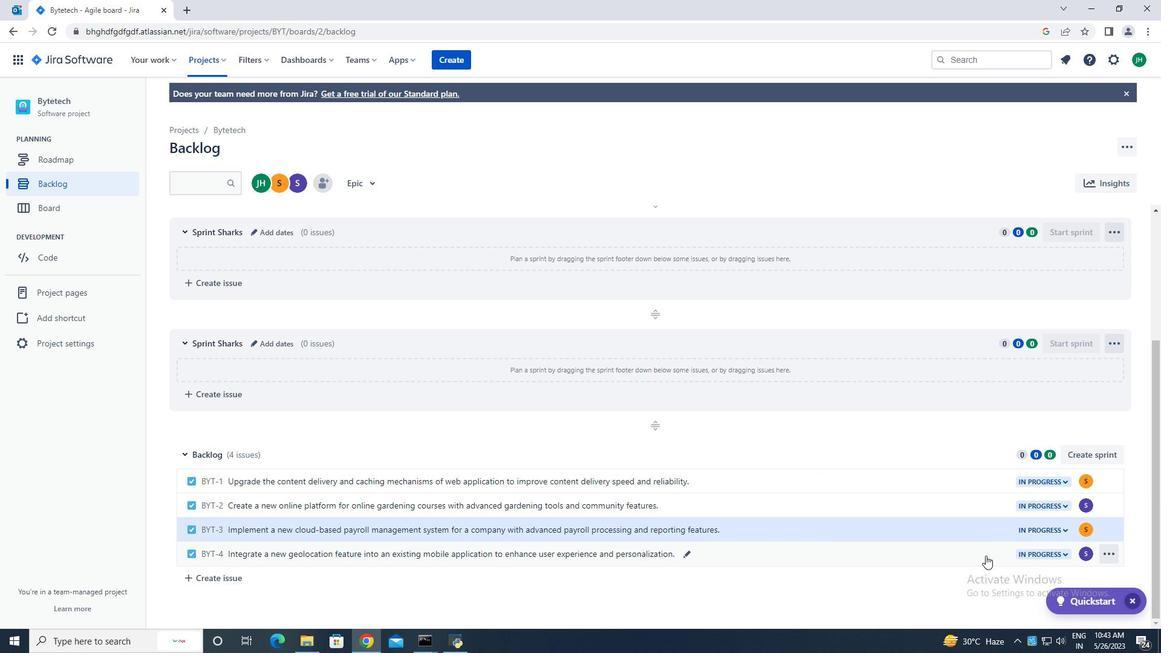 
Action: Mouse moved to (946, 326)
Screenshot: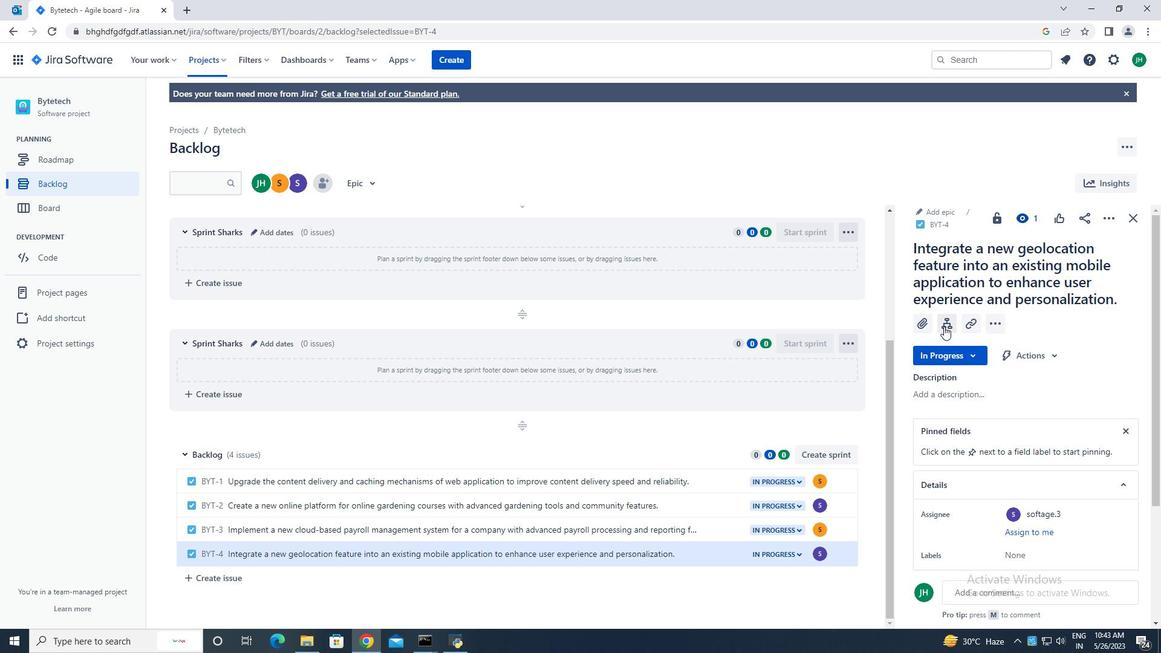
Action: Mouse pressed left at (946, 326)
Screenshot: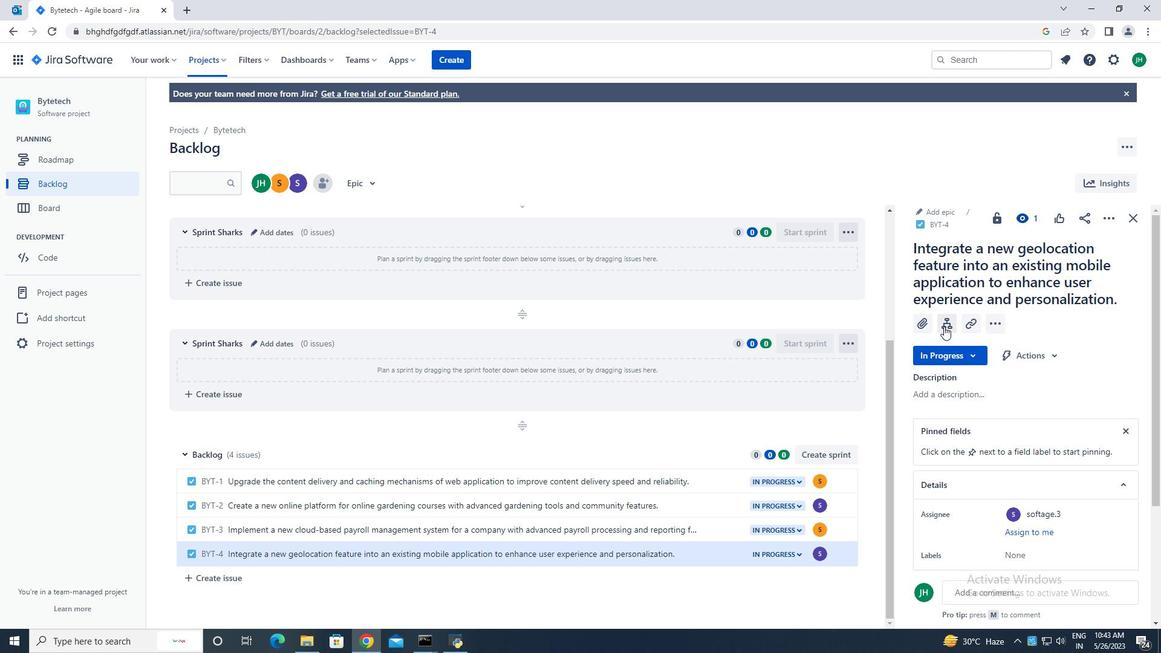 
Action: Mouse moved to (944, 326)
Screenshot: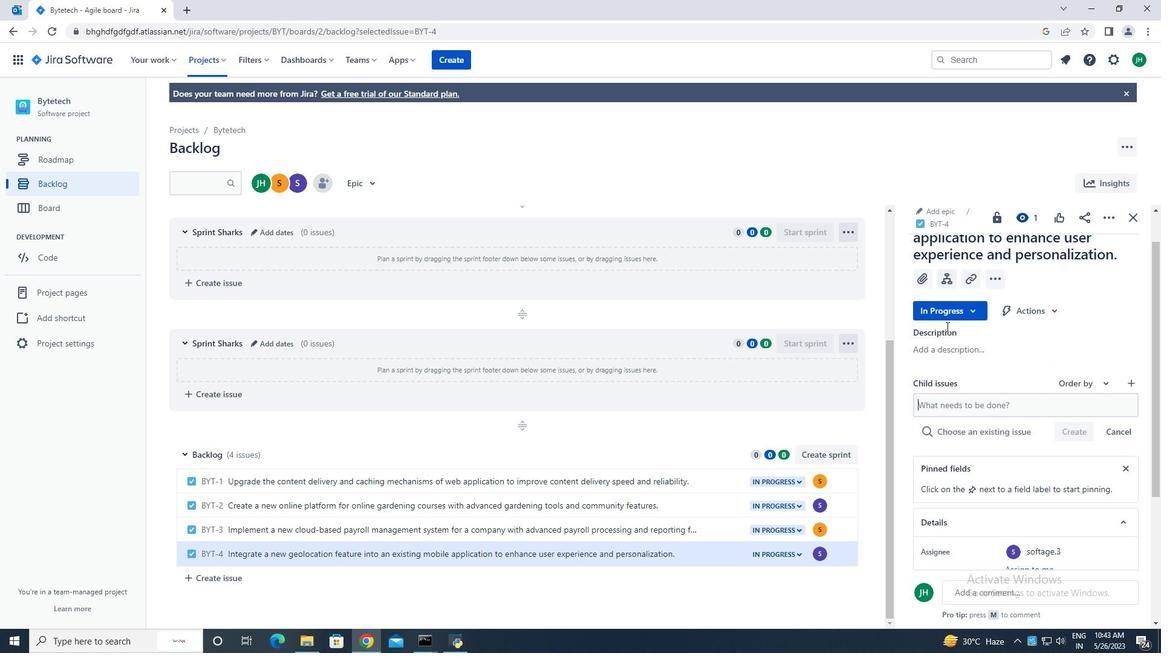 
Action: Key pressed <Key.caps_lock>I<Key.caps_lock>nter<Key.backspace>gration<Key.space>with<Key.space>compliance<Key.space>audit<Key.space>si<Key.backspace>ofta<Key.backspace>ware.<Key.enter>
Screenshot: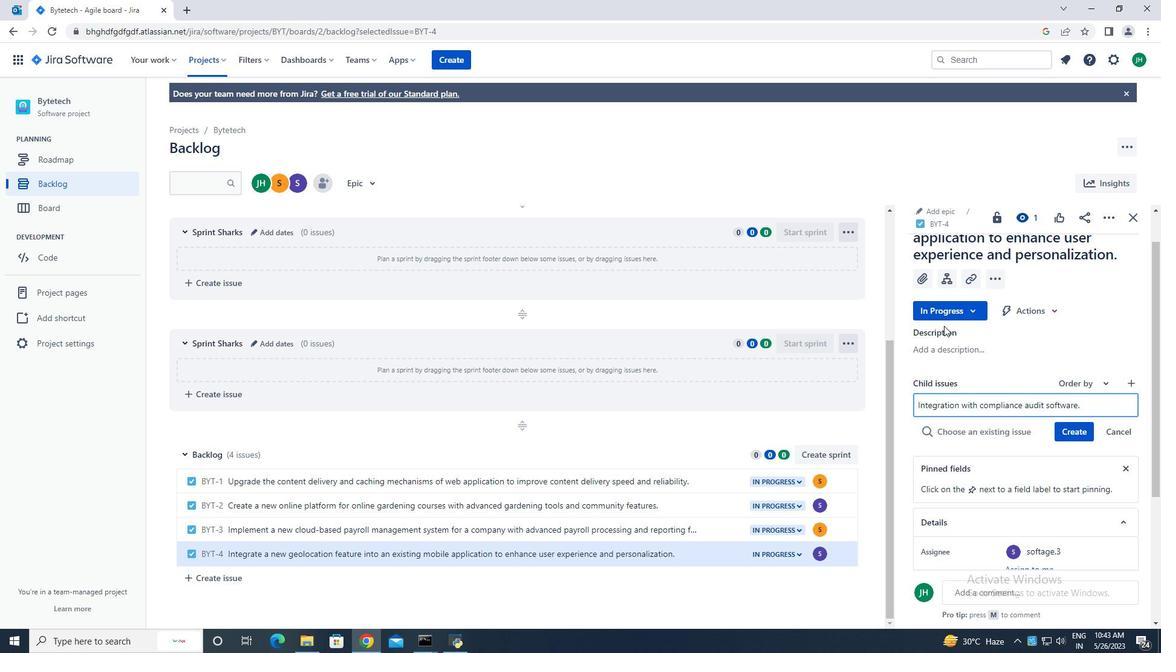 
Action: Mouse moved to (1090, 412)
Screenshot: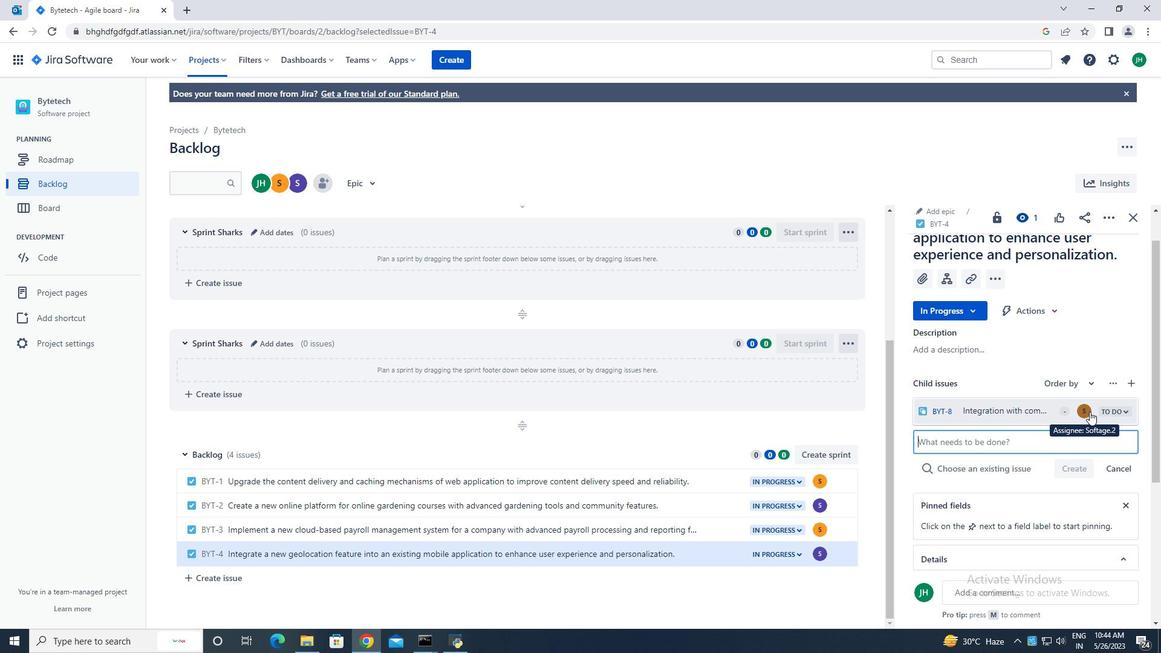 
Action: Mouse pressed left at (1090, 412)
Screenshot: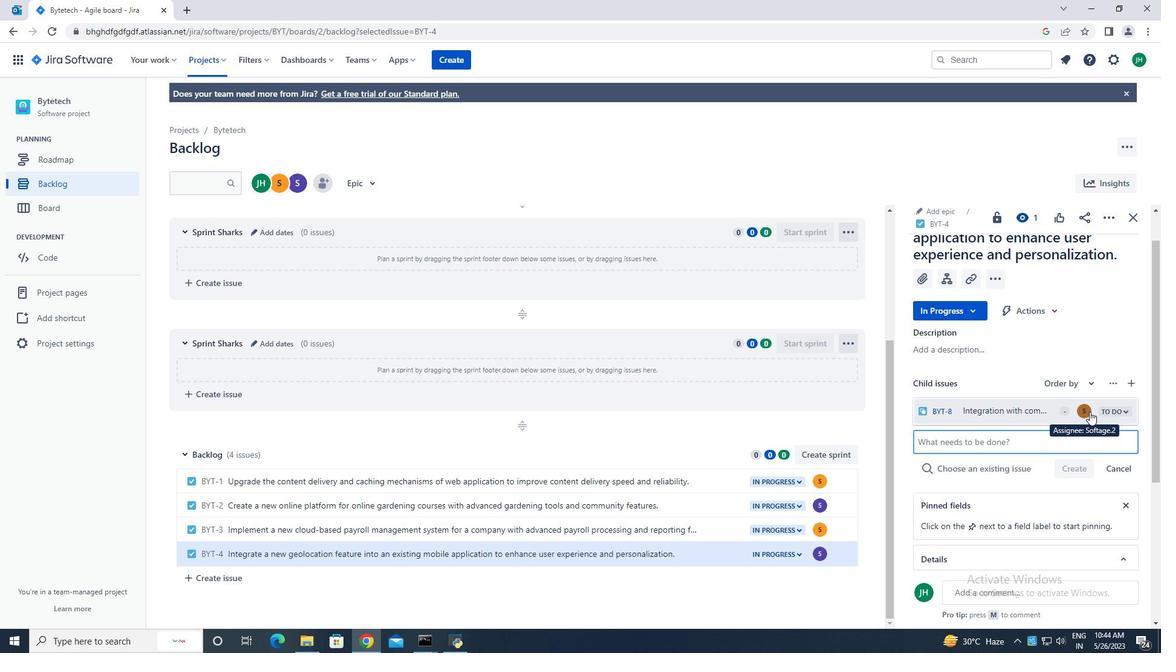 
Action: Mouse moved to (987, 344)
Screenshot: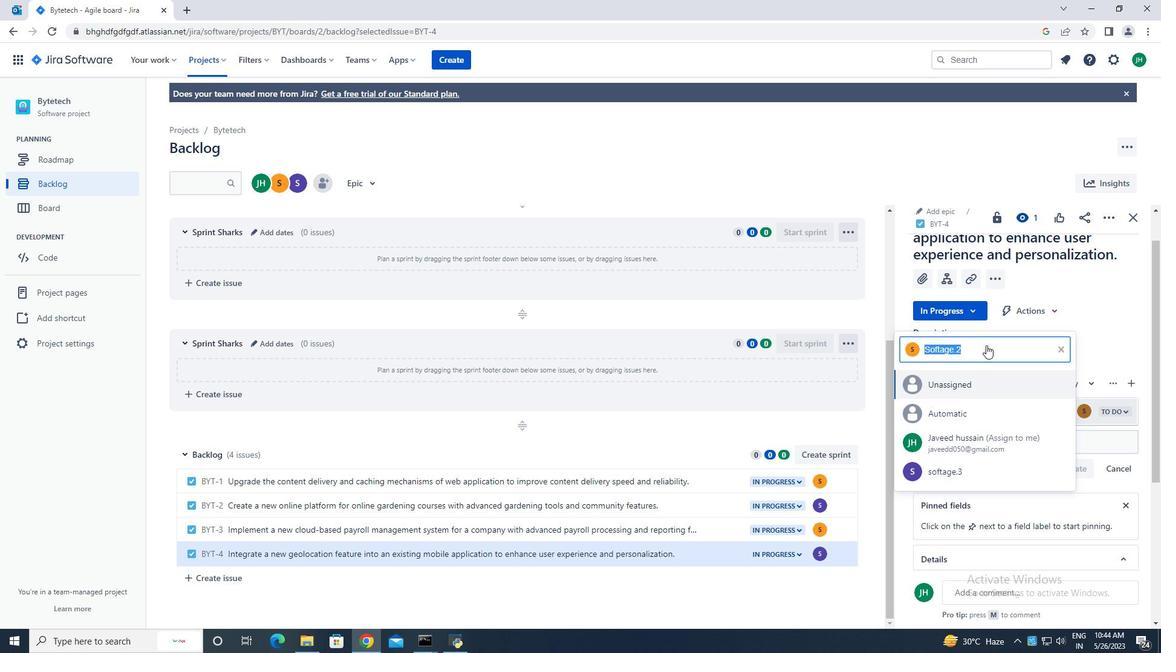 
Action: Key pressed softage.3
Screenshot: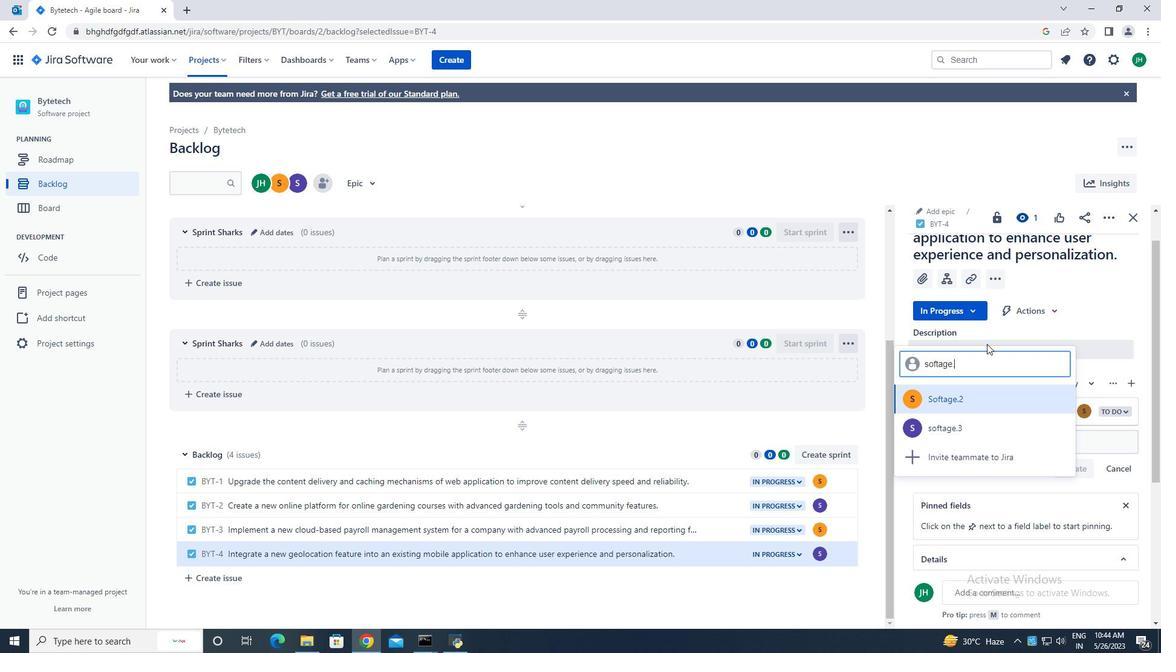 
Action: Mouse moved to (1002, 401)
Screenshot: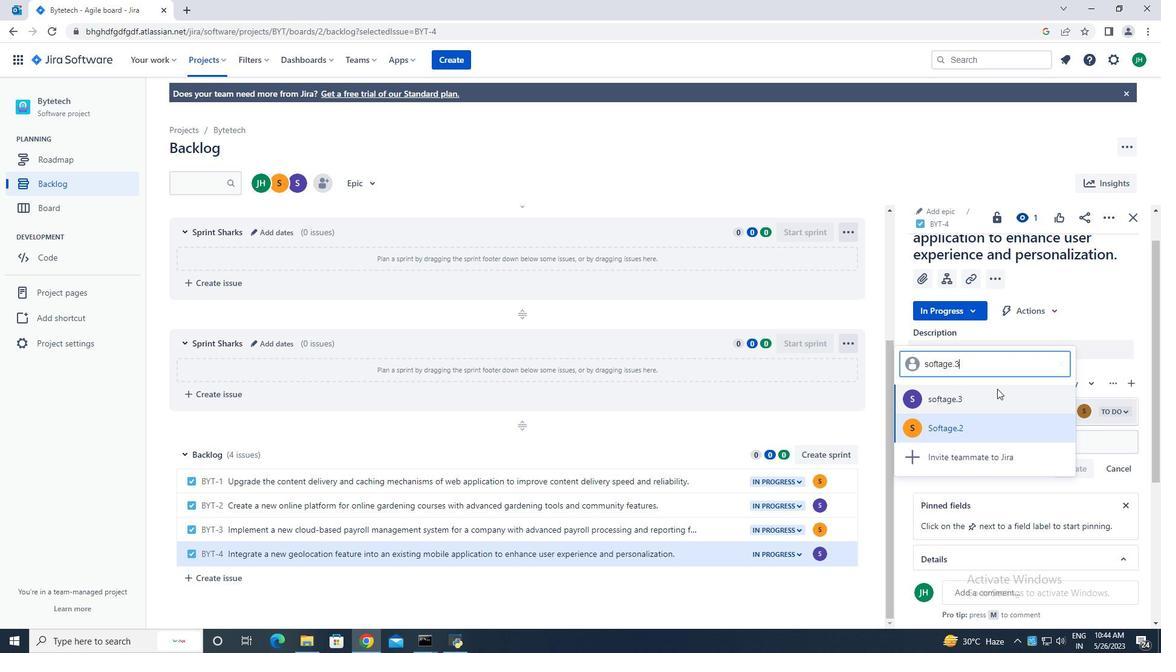 
Action: Mouse pressed left at (1002, 401)
Screenshot: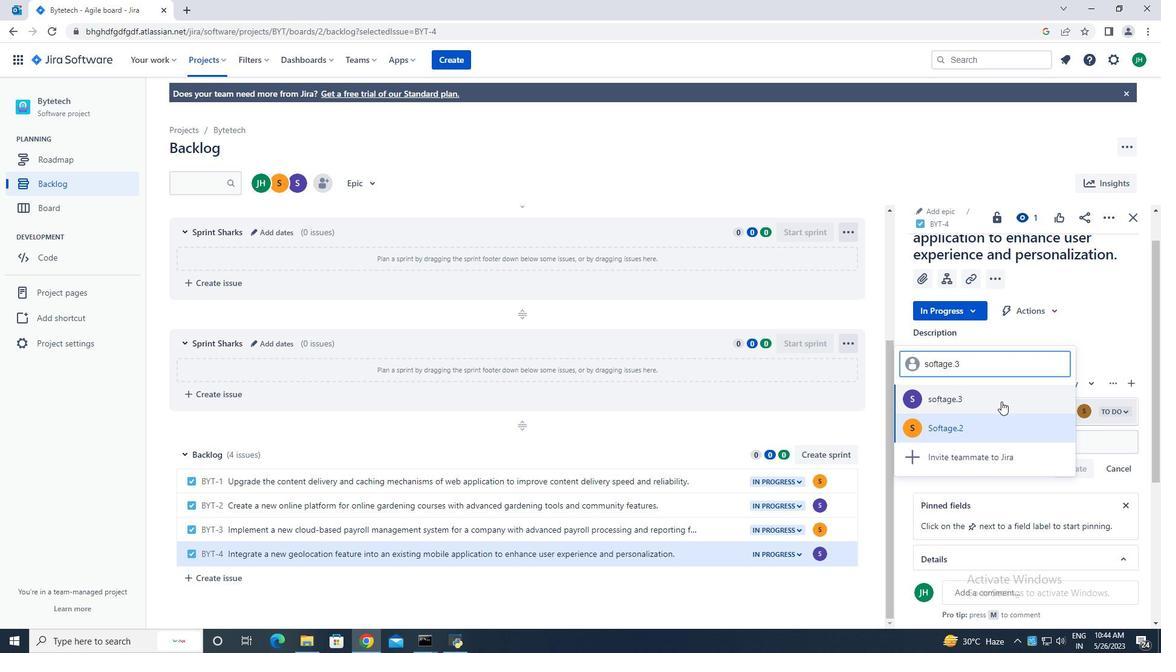 
Action: Mouse moved to (1133, 219)
Screenshot: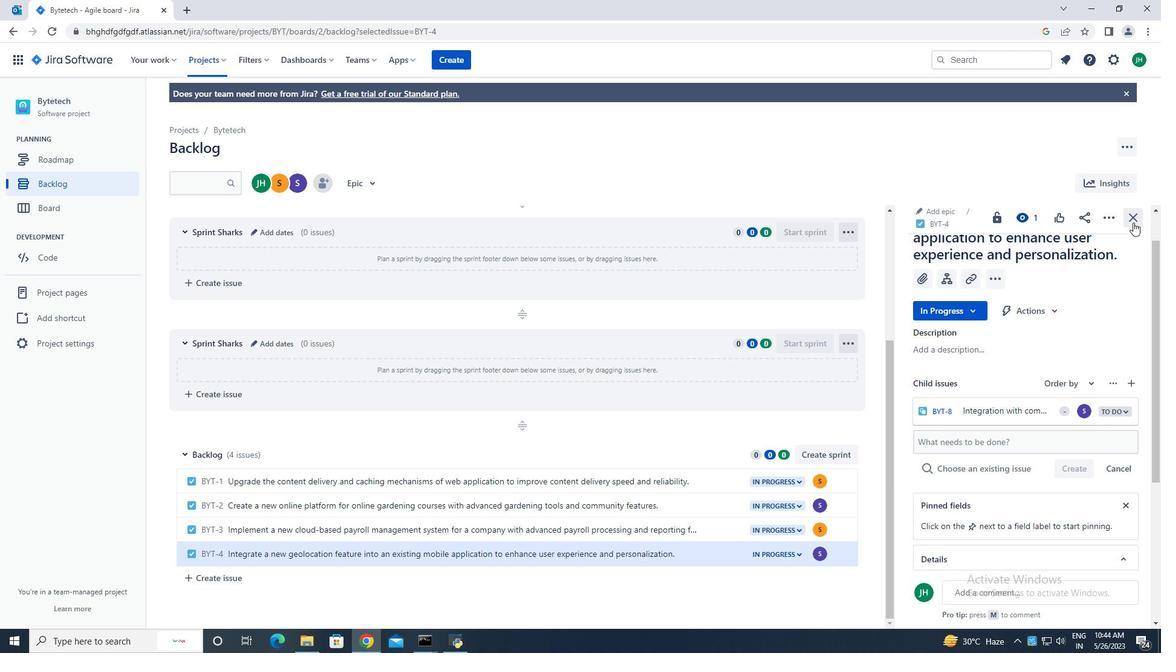 
Action: Mouse pressed left at (1133, 219)
Screenshot: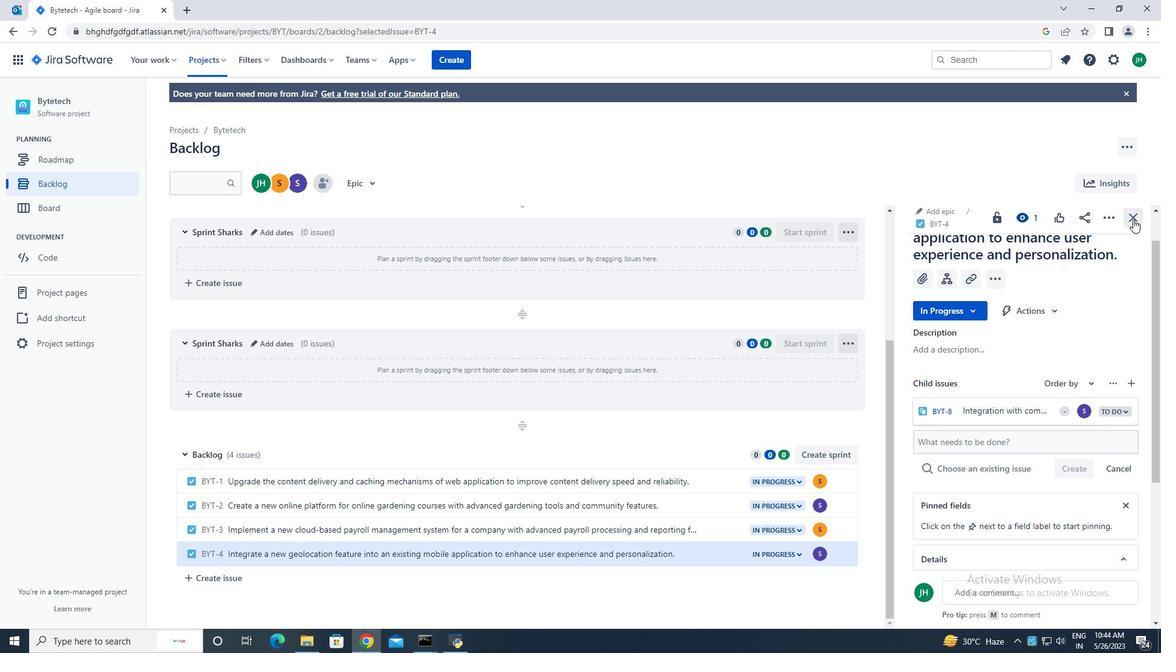 
Action: Mouse moved to (560, 320)
Screenshot: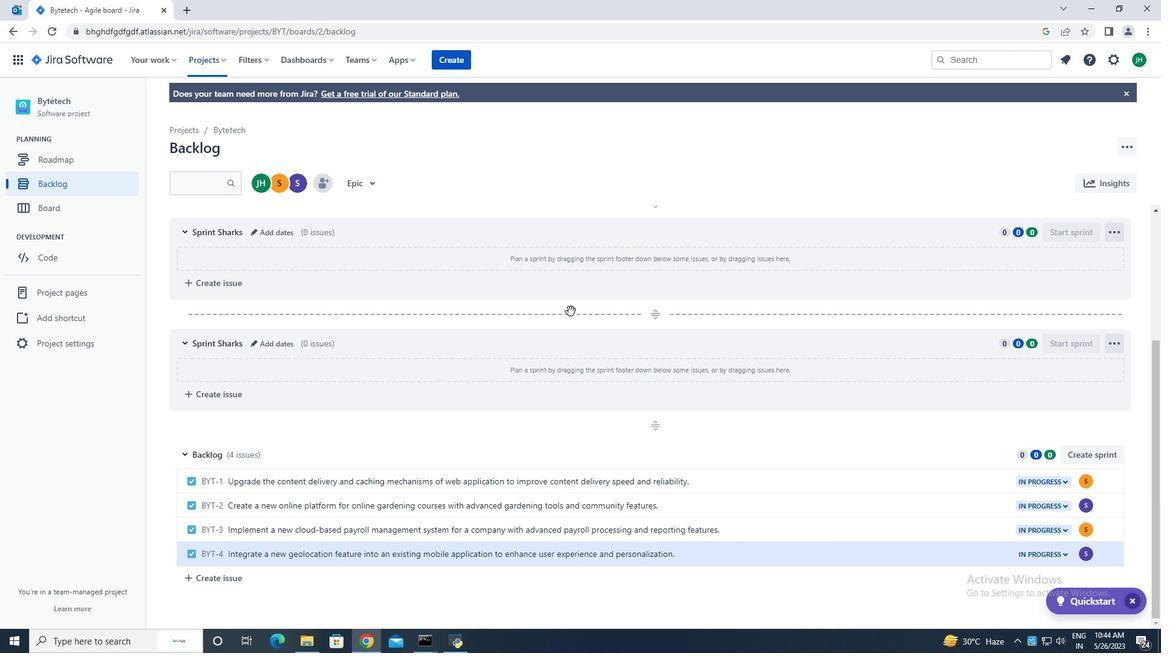 
